 Task: Use the formula "EXPON.DIST" in spreadsheet "Project protfolio".
Action: Mouse moved to (726, 101)
Screenshot: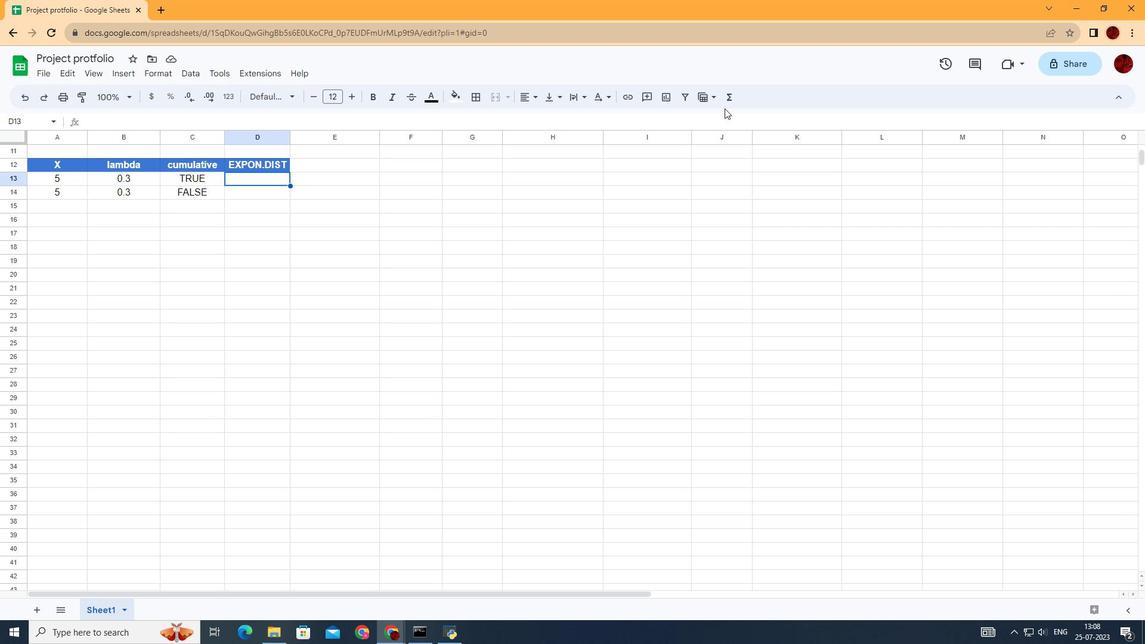 
Action: Mouse pressed left at (726, 101)
Screenshot: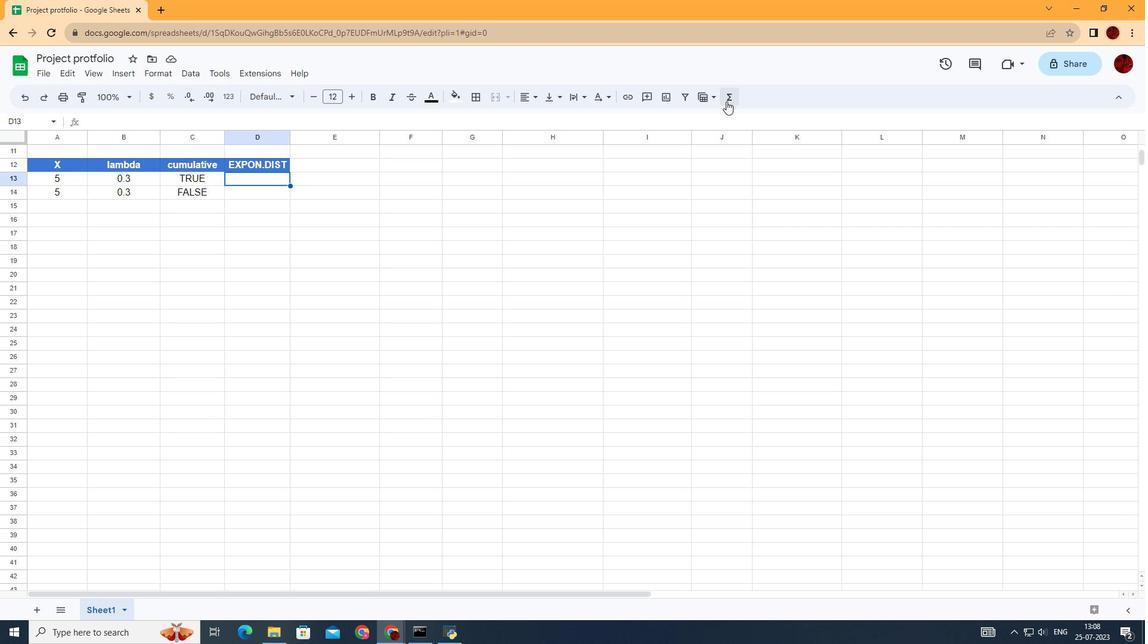 
Action: Mouse moved to (928, 195)
Screenshot: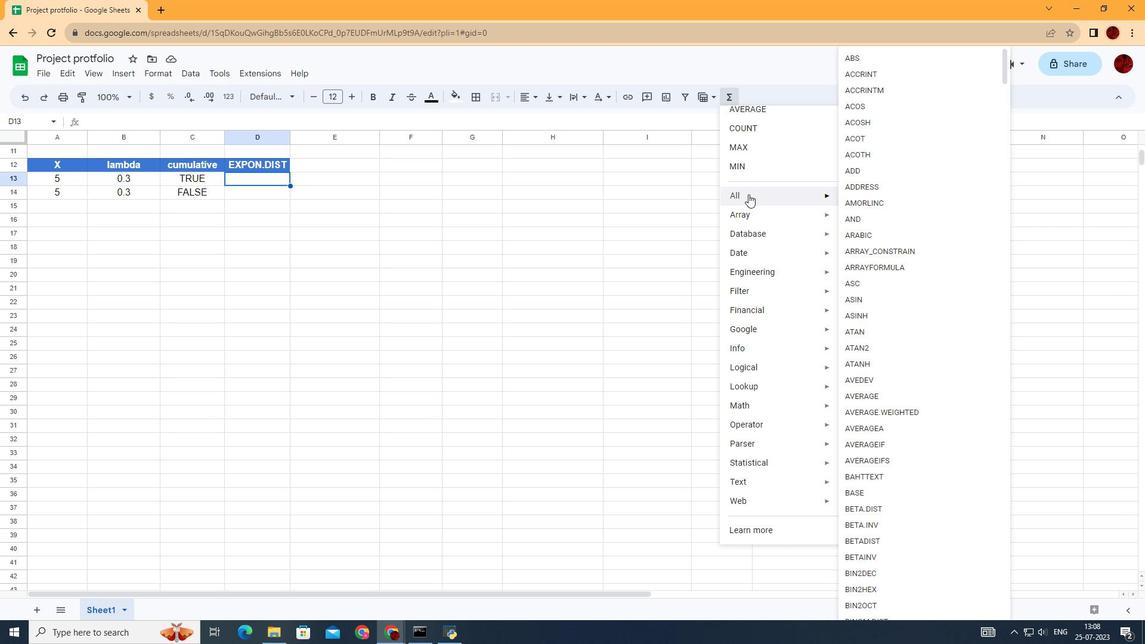 
Action: Mouse scrolled (928, 194) with delta (0, 0)
Screenshot: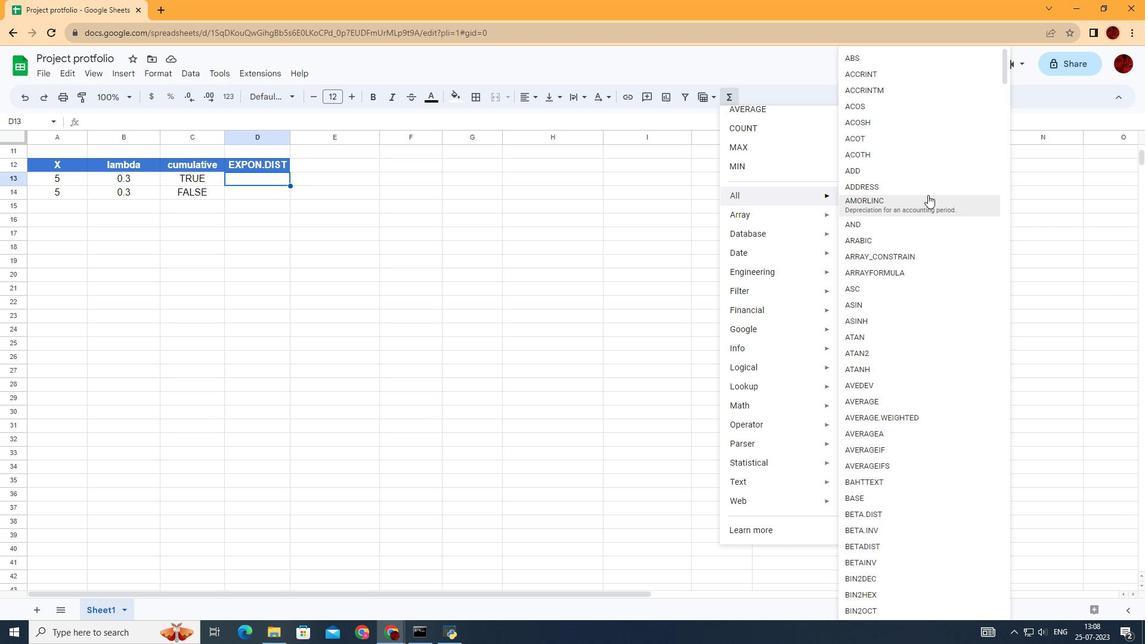 
Action: Mouse scrolled (928, 194) with delta (0, 0)
Screenshot: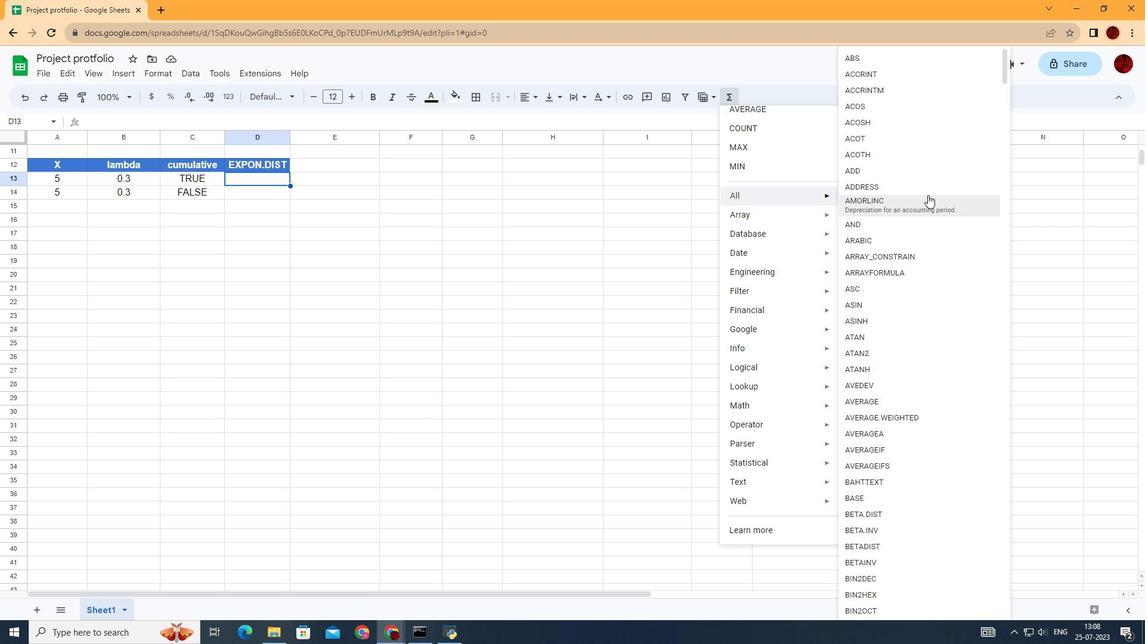 
Action: Mouse scrolled (928, 194) with delta (0, 0)
Screenshot: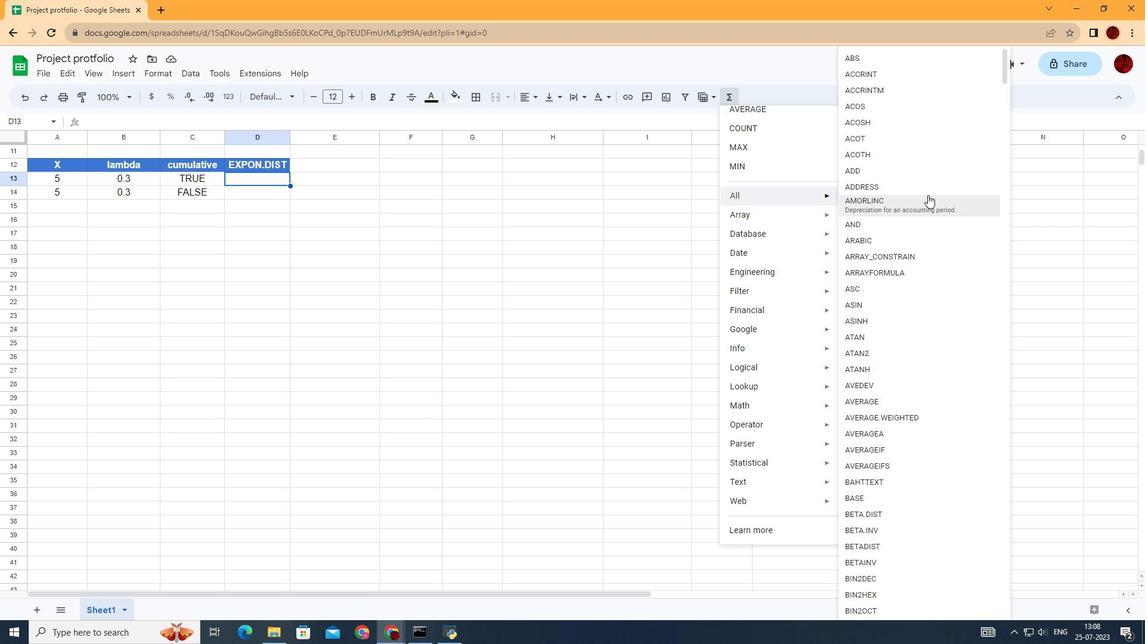 
Action: Mouse scrolled (928, 194) with delta (0, 0)
Screenshot: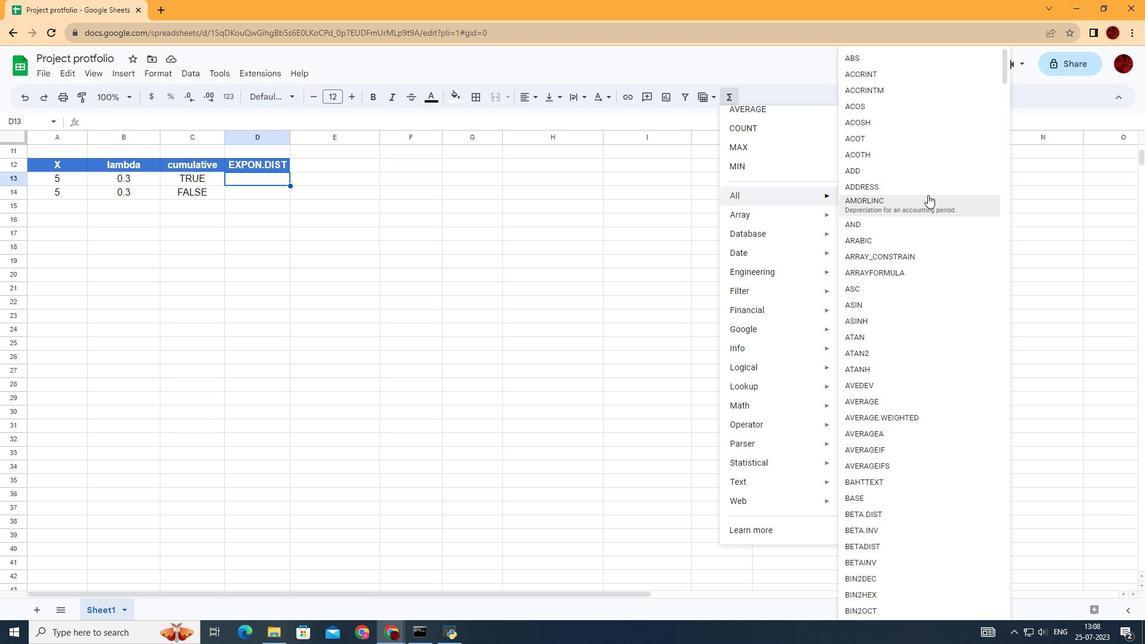 
Action: Mouse scrolled (928, 194) with delta (0, 0)
Screenshot: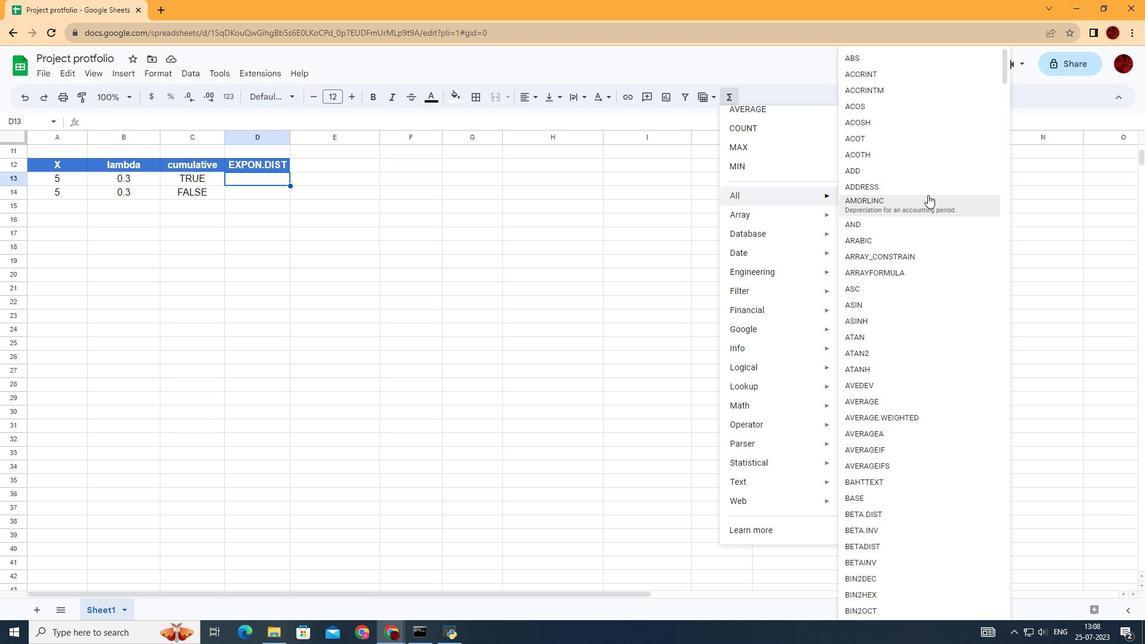 
Action: Mouse scrolled (928, 194) with delta (0, 0)
Screenshot: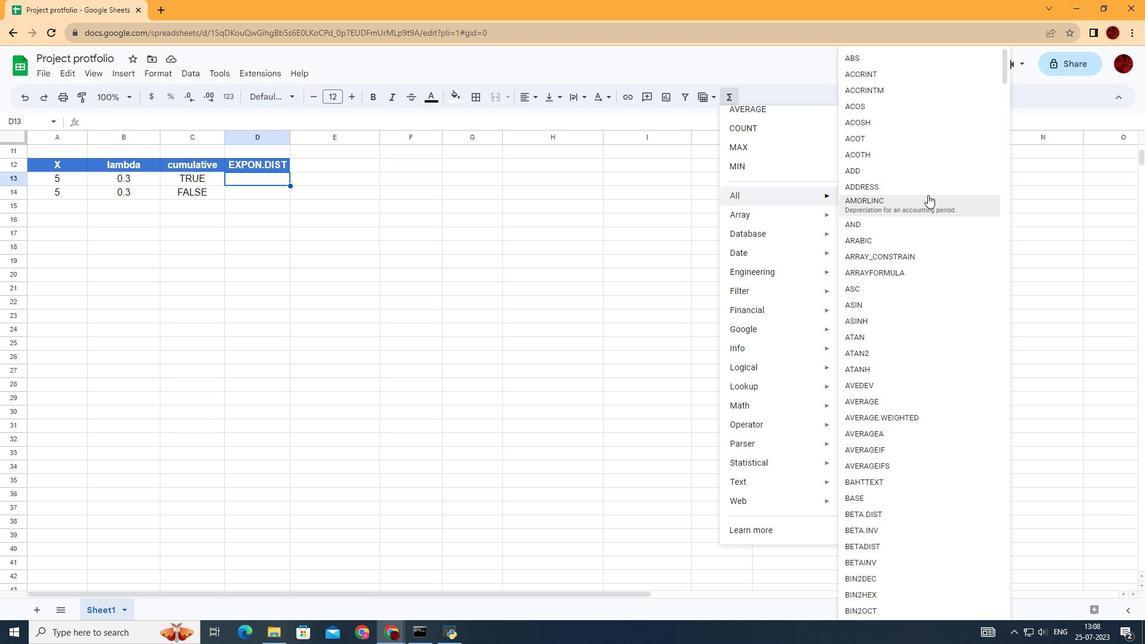 
Action: Mouse scrolled (928, 194) with delta (0, 0)
Screenshot: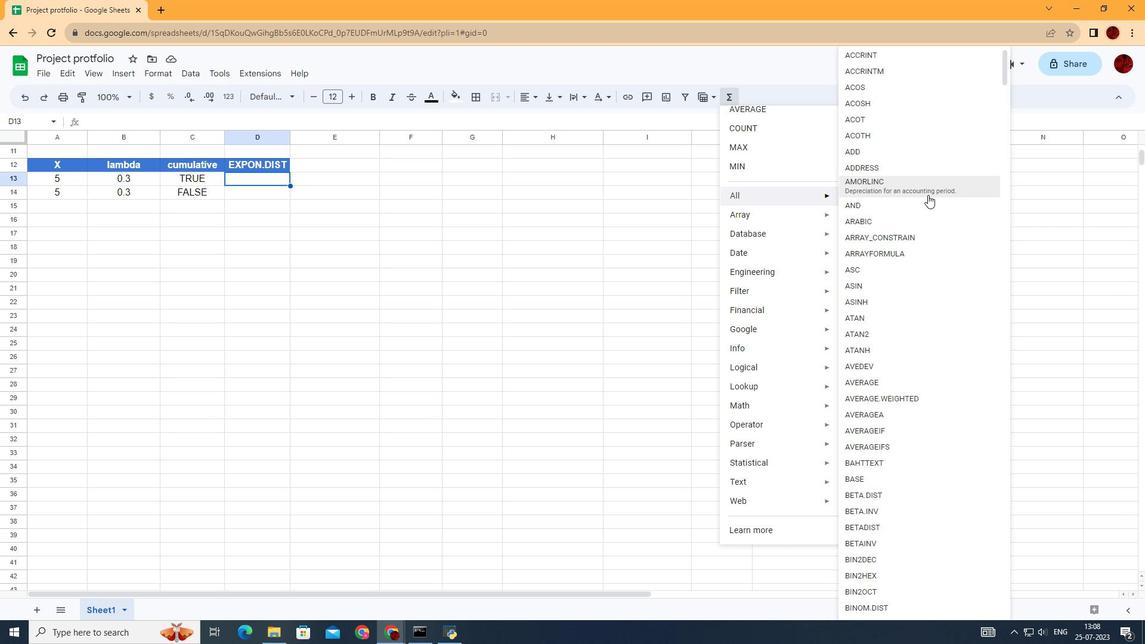 
Action: Mouse scrolled (928, 194) with delta (0, 0)
Screenshot: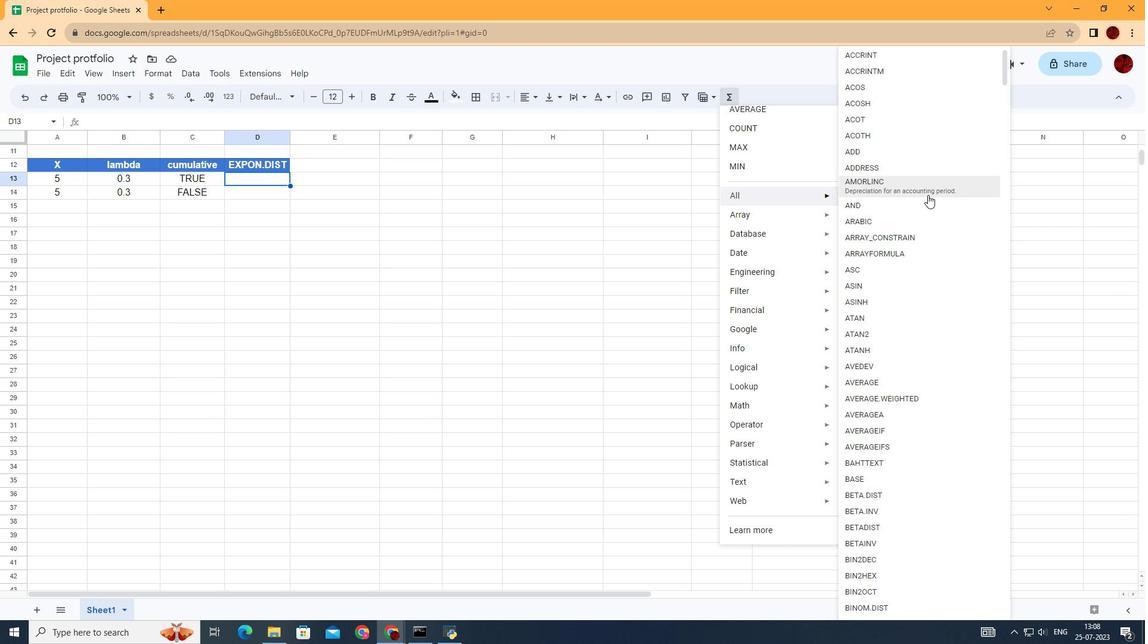 
Action: Mouse scrolled (928, 194) with delta (0, 0)
Screenshot: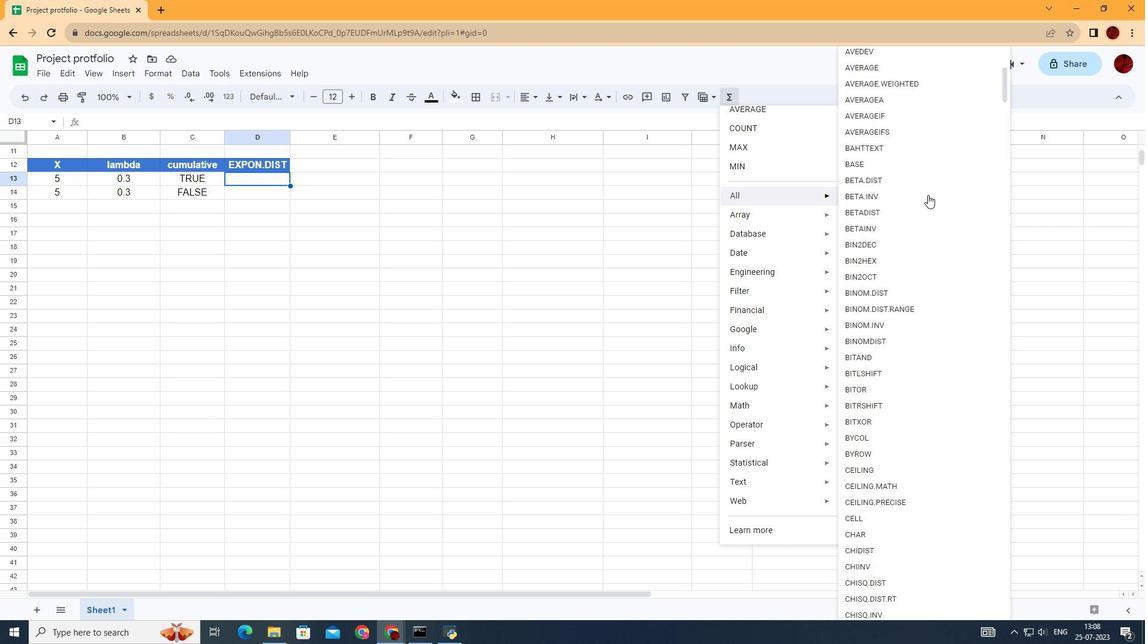 
Action: Mouse scrolled (928, 194) with delta (0, 0)
Screenshot: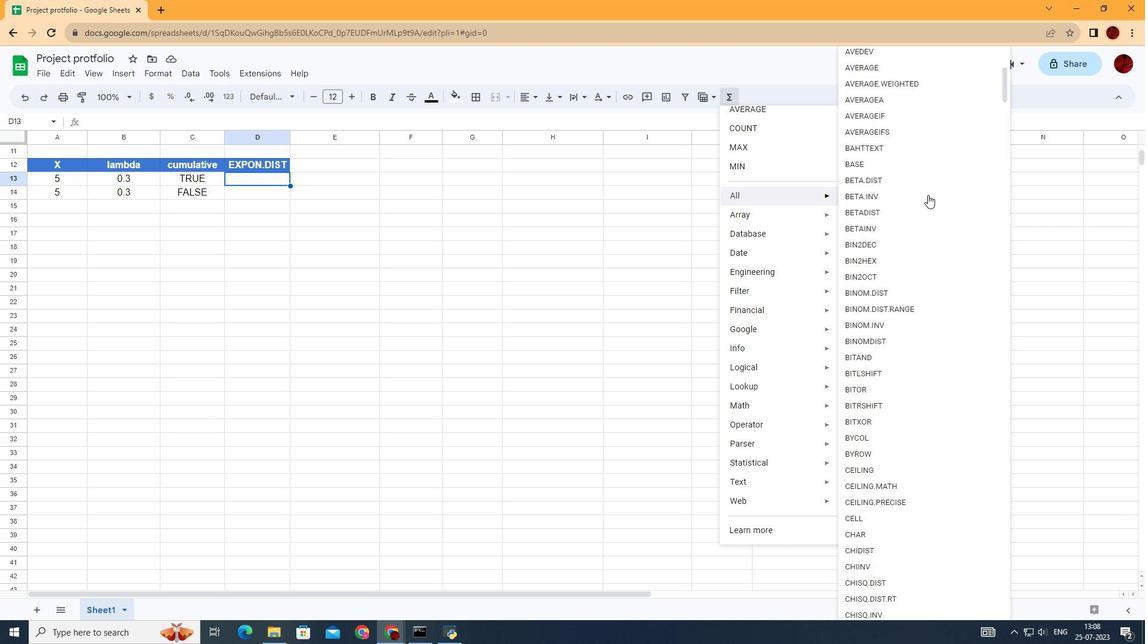 
Action: Mouse scrolled (928, 194) with delta (0, 0)
Screenshot: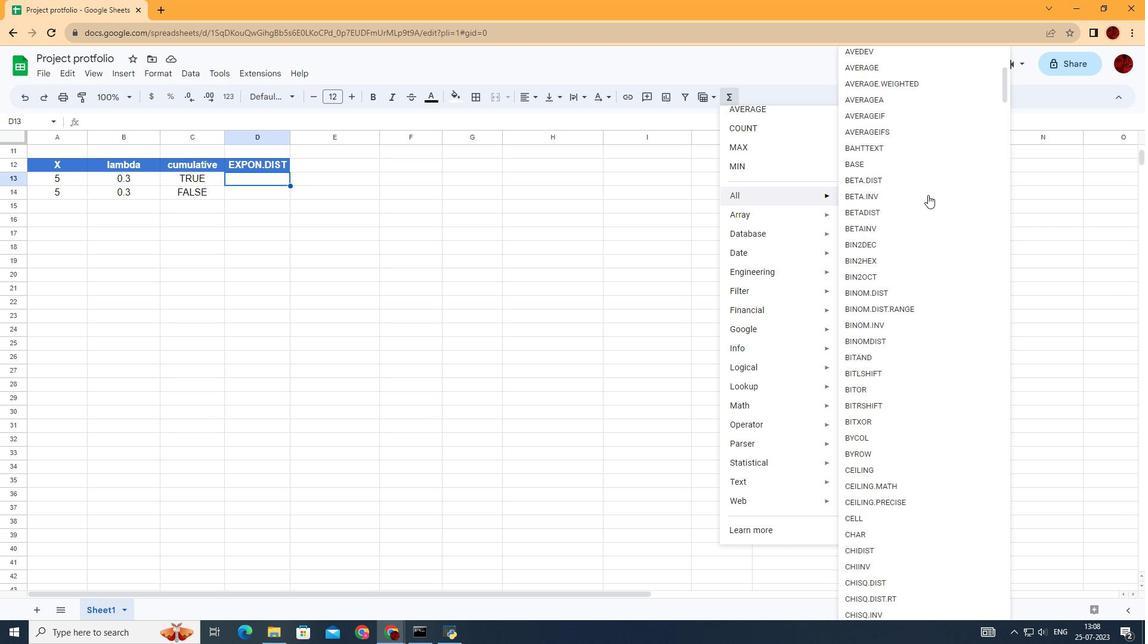 
Action: Mouse scrolled (928, 194) with delta (0, 0)
Screenshot: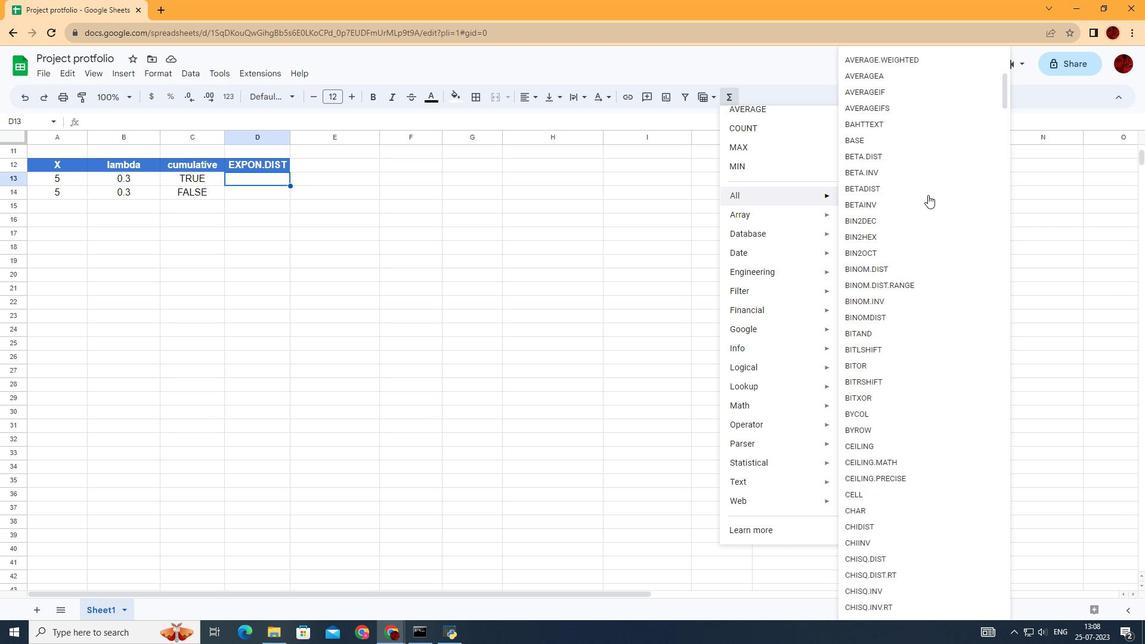 
Action: Mouse scrolled (928, 194) with delta (0, 0)
Screenshot: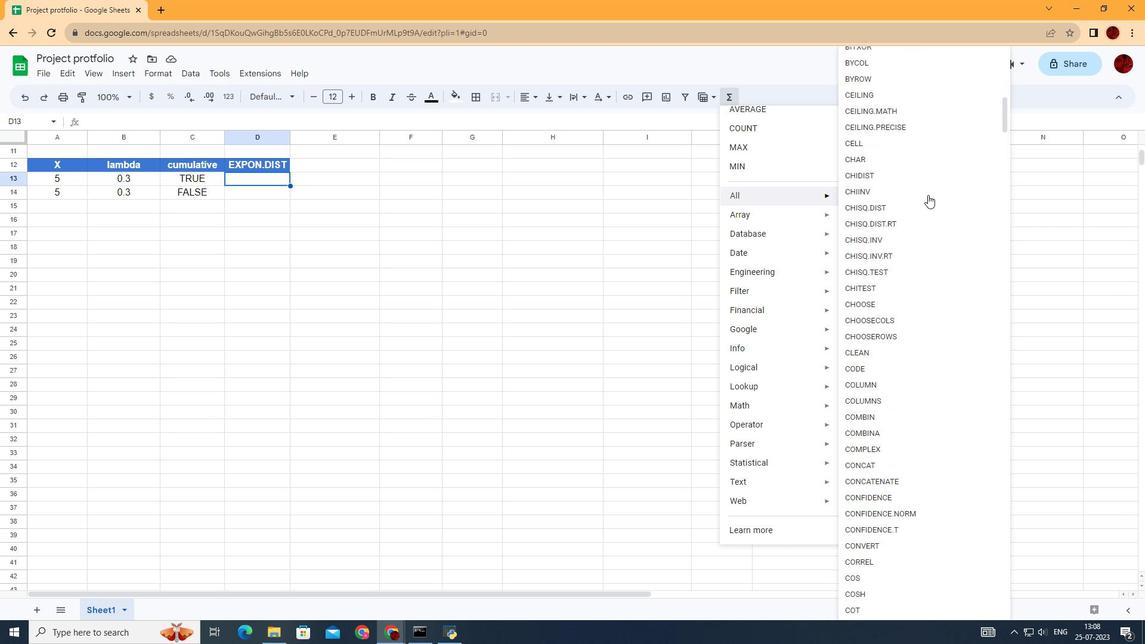 
Action: Mouse scrolled (928, 194) with delta (0, 0)
Screenshot: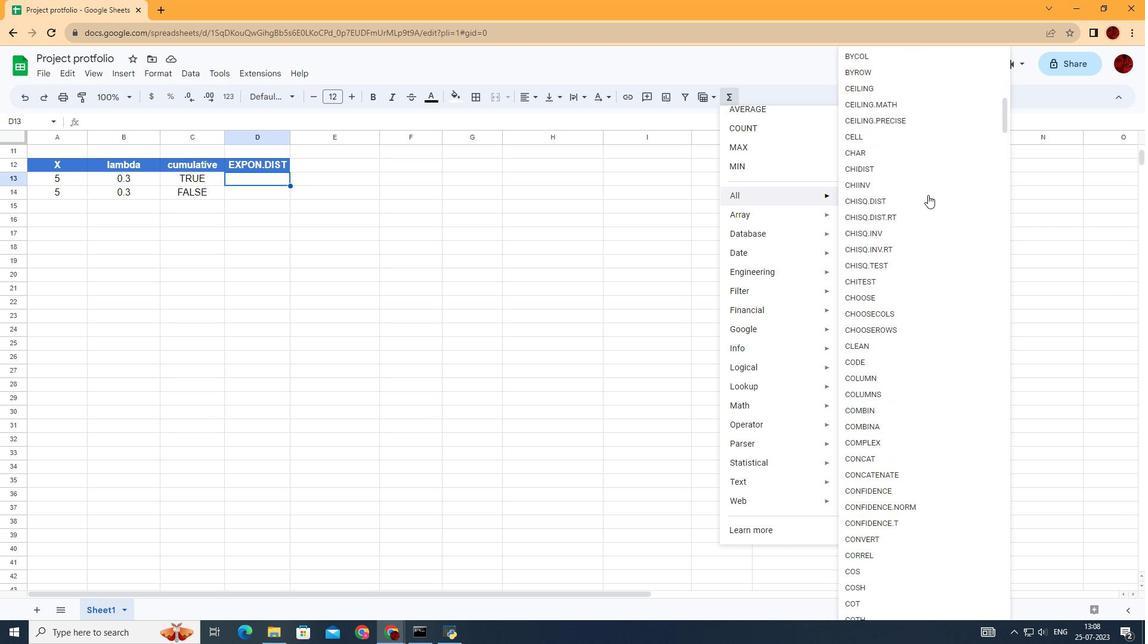 
Action: Mouse scrolled (928, 194) with delta (0, 0)
Screenshot: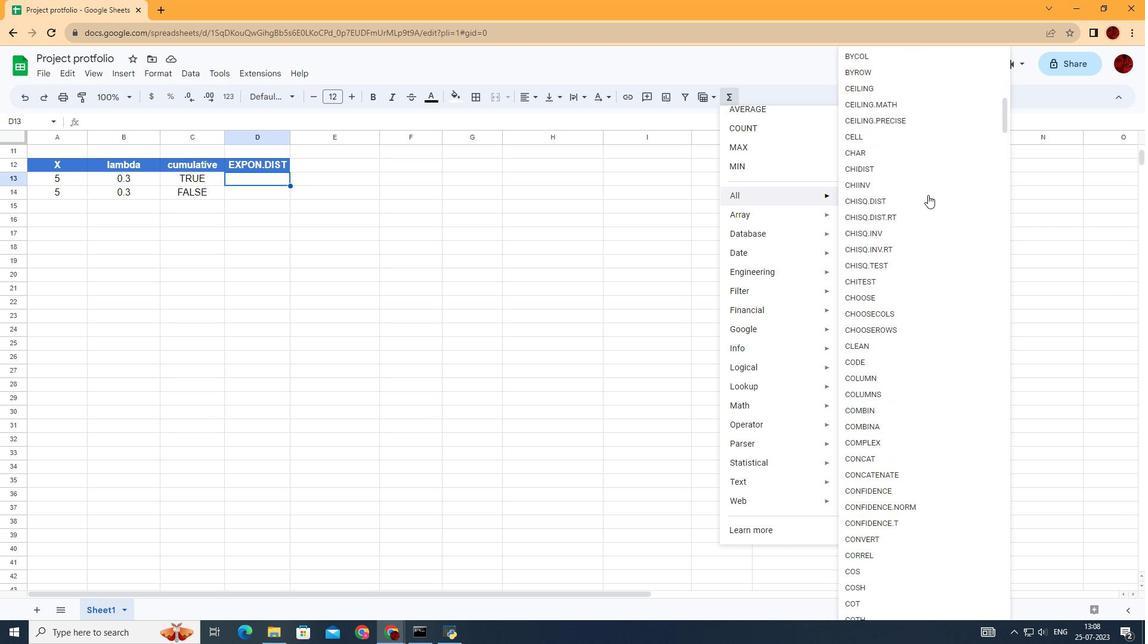 
Action: Mouse scrolled (928, 194) with delta (0, 0)
Screenshot: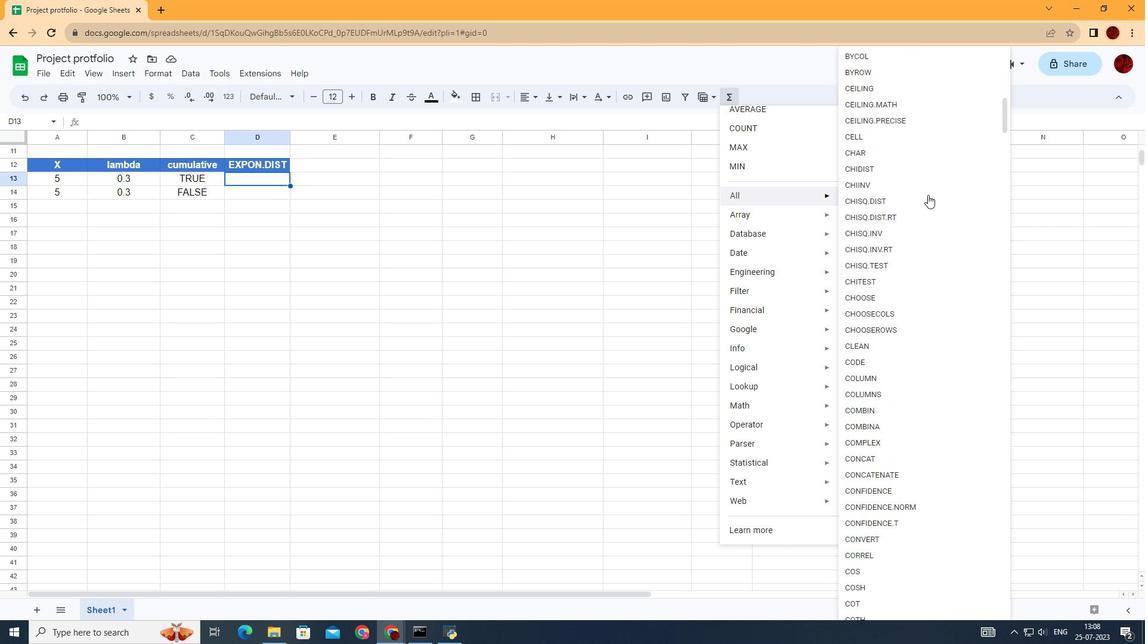 
Action: Mouse scrolled (928, 194) with delta (0, 0)
Screenshot: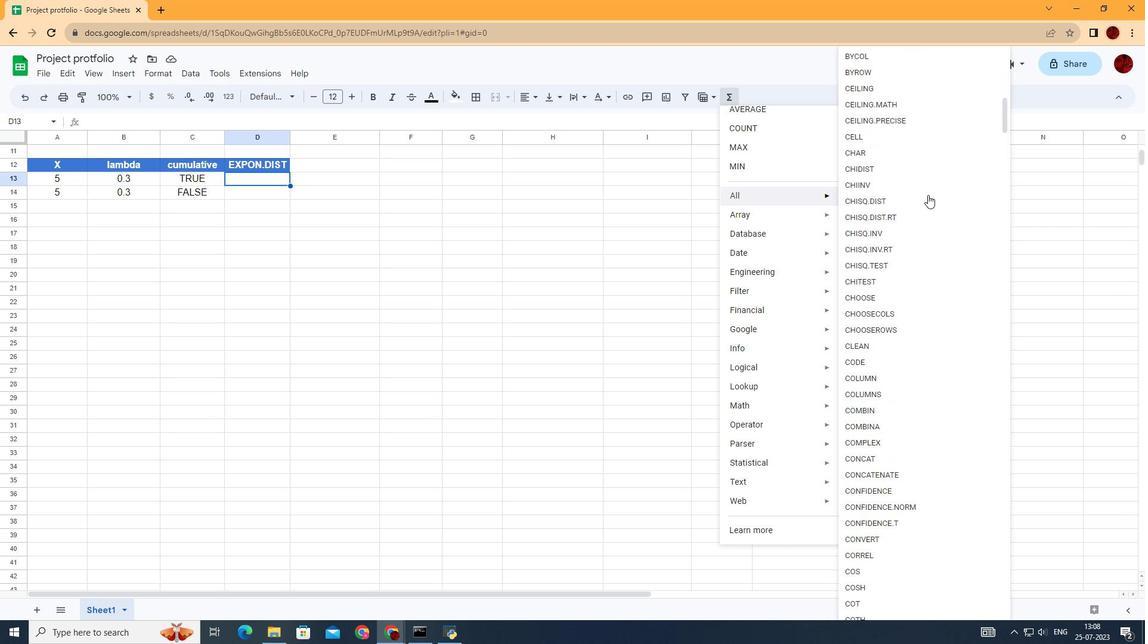 
Action: Mouse scrolled (928, 194) with delta (0, 0)
Screenshot: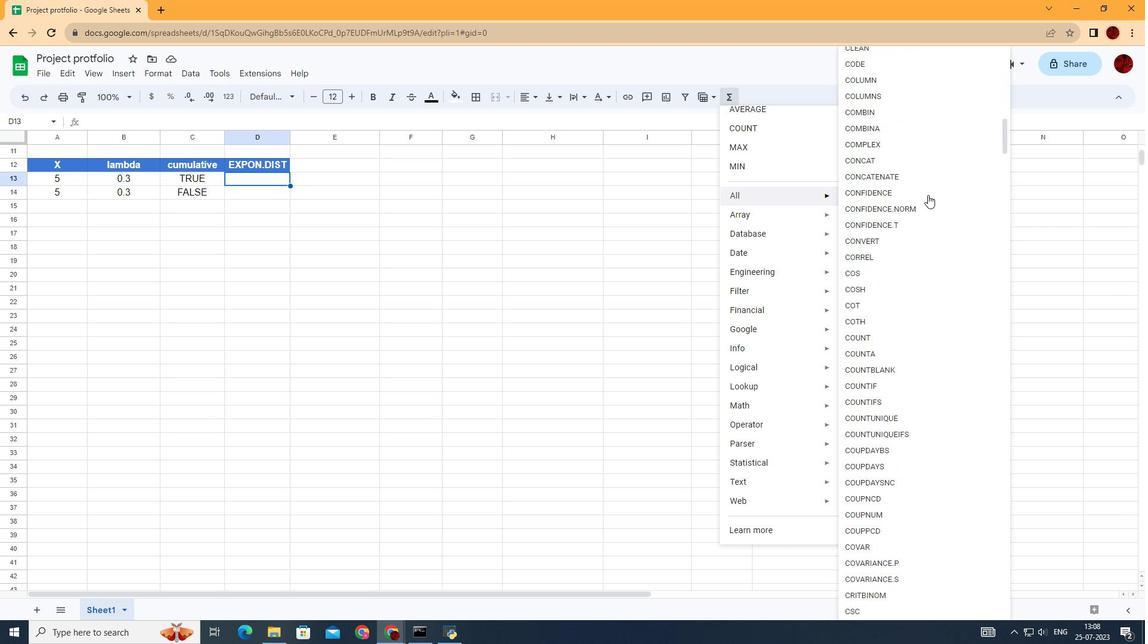 
Action: Mouse scrolled (928, 194) with delta (0, 0)
Screenshot: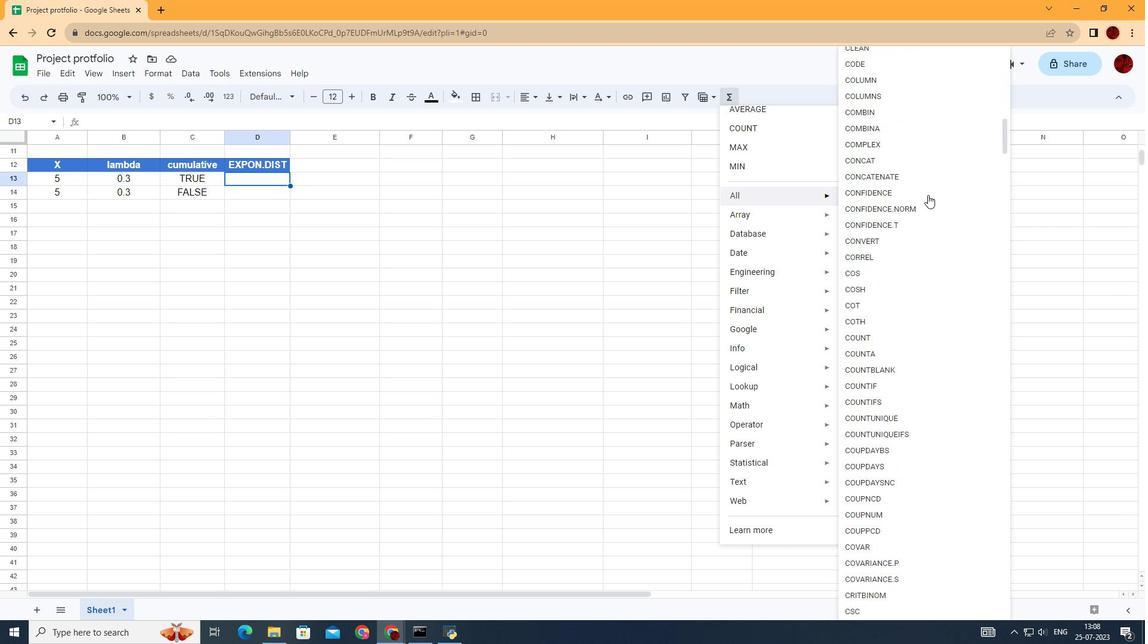 
Action: Mouse scrolled (928, 194) with delta (0, 0)
Screenshot: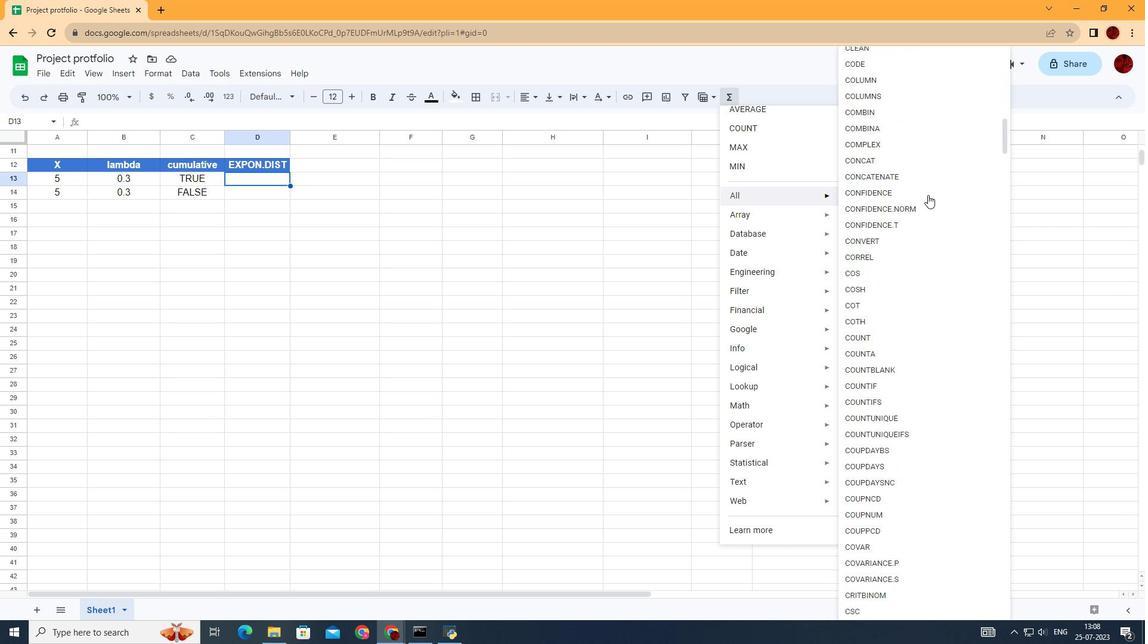 
Action: Mouse scrolled (928, 194) with delta (0, 0)
Screenshot: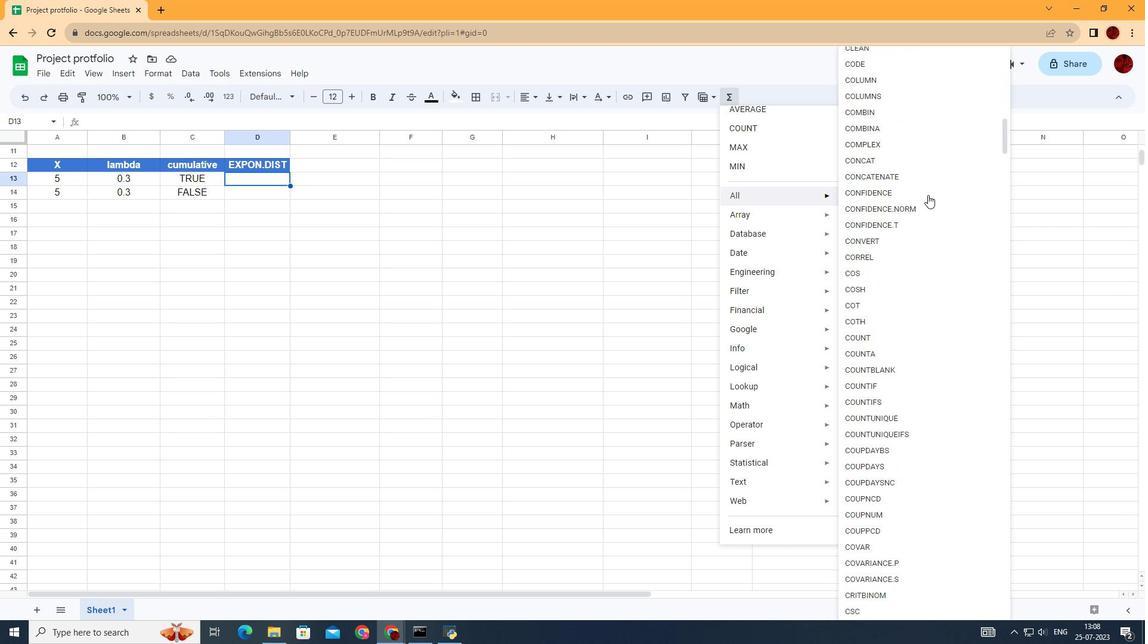 
Action: Mouse scrolled (928, 194) with delta (0, 0)
Screenshot: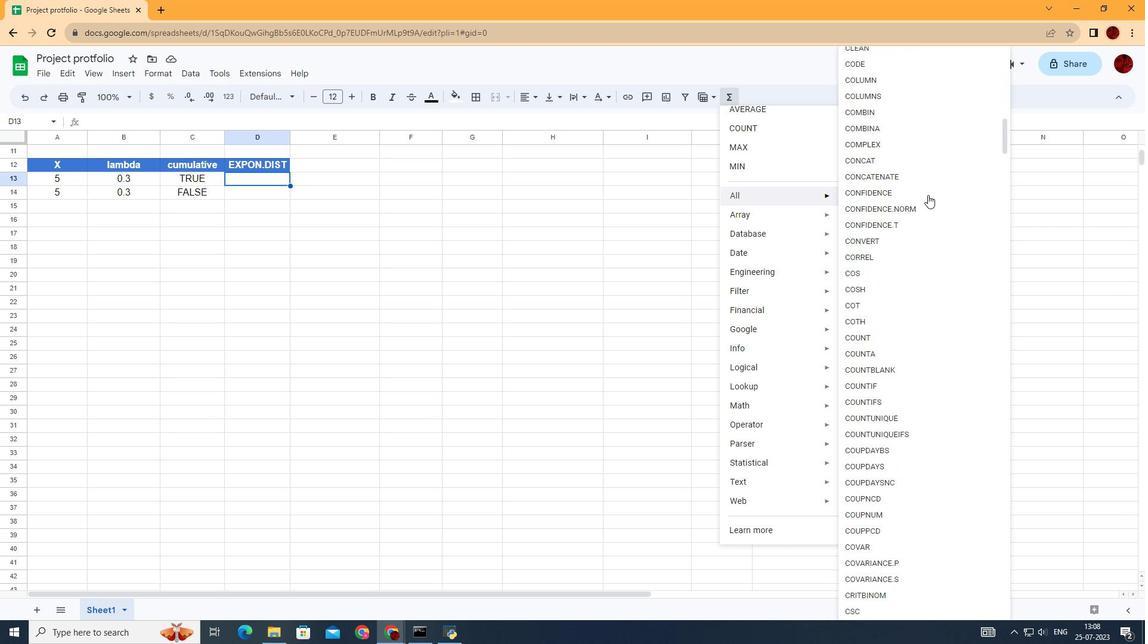 
Action: Mouse scrolled (928, 194) with delta (0, 0)
Screenshot: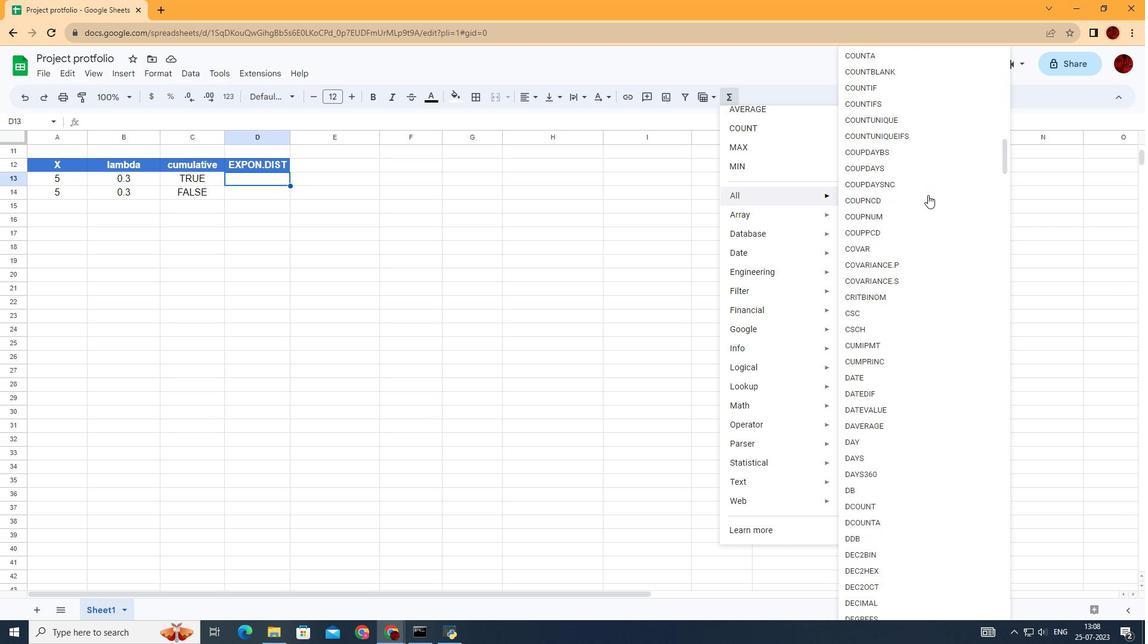 
Action: Mouse scrolled (928, 194) with delta (0, 0)
Screenshot: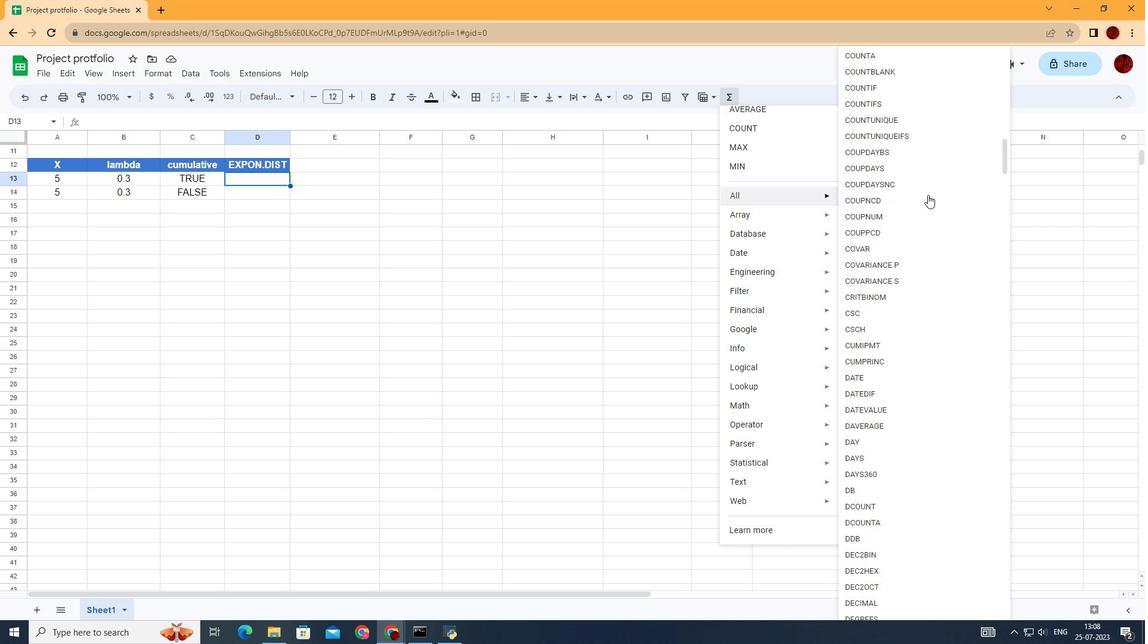 
Action: Mouse scrolled (928, 194) with delta (0, 0)
Screenshot: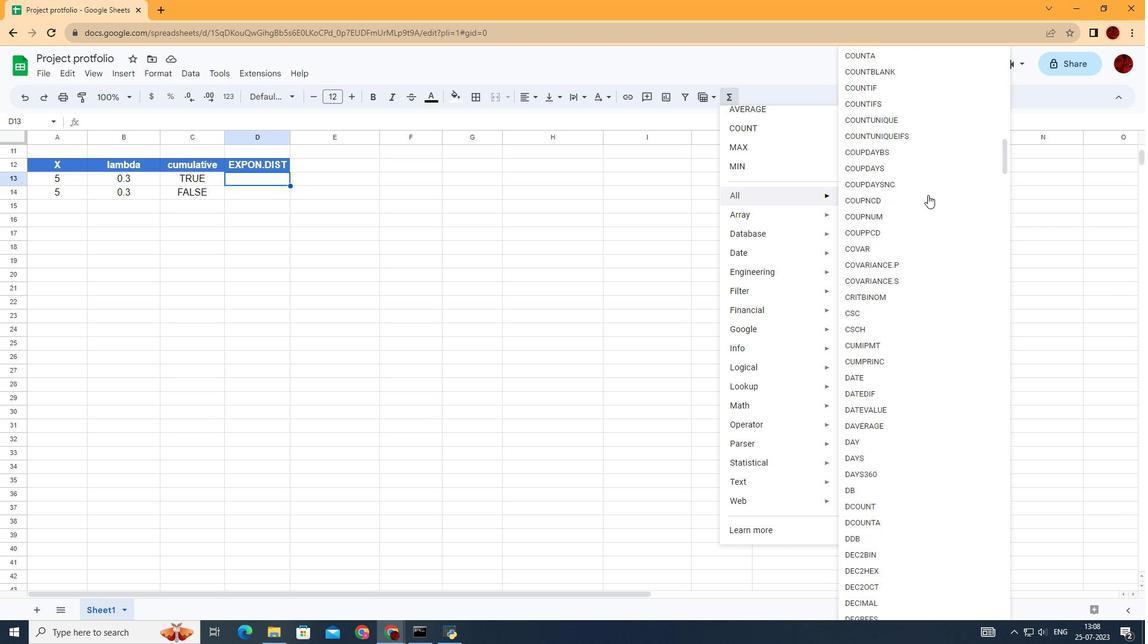 
Action: Mouse scrolled (928, 194) with delta (0, 0)
Screenshot: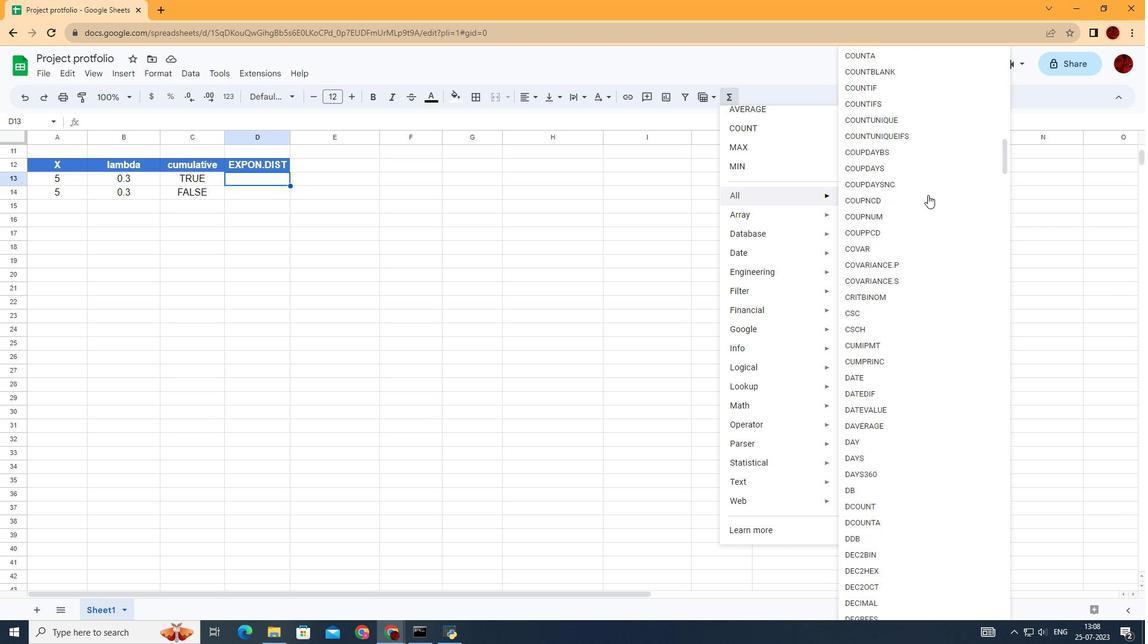 
Action: Mouse scrolled (928, 194) with delta (0, 0)
Screenshot: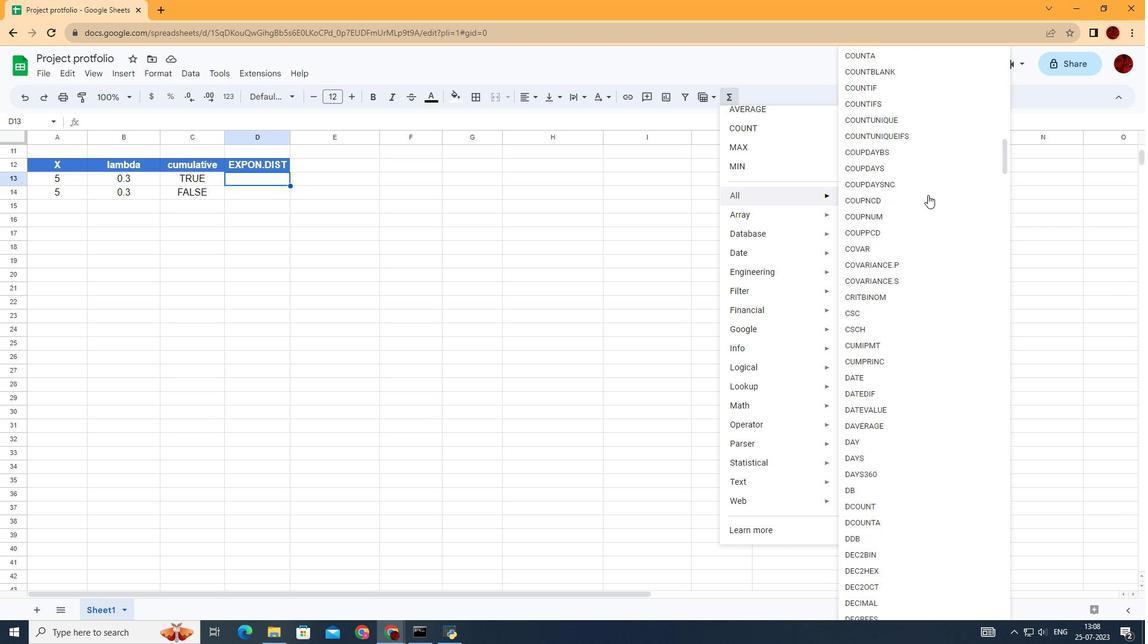
Action: Mouse scrolled (928, 194) with delta (0, 0)
Screenshot: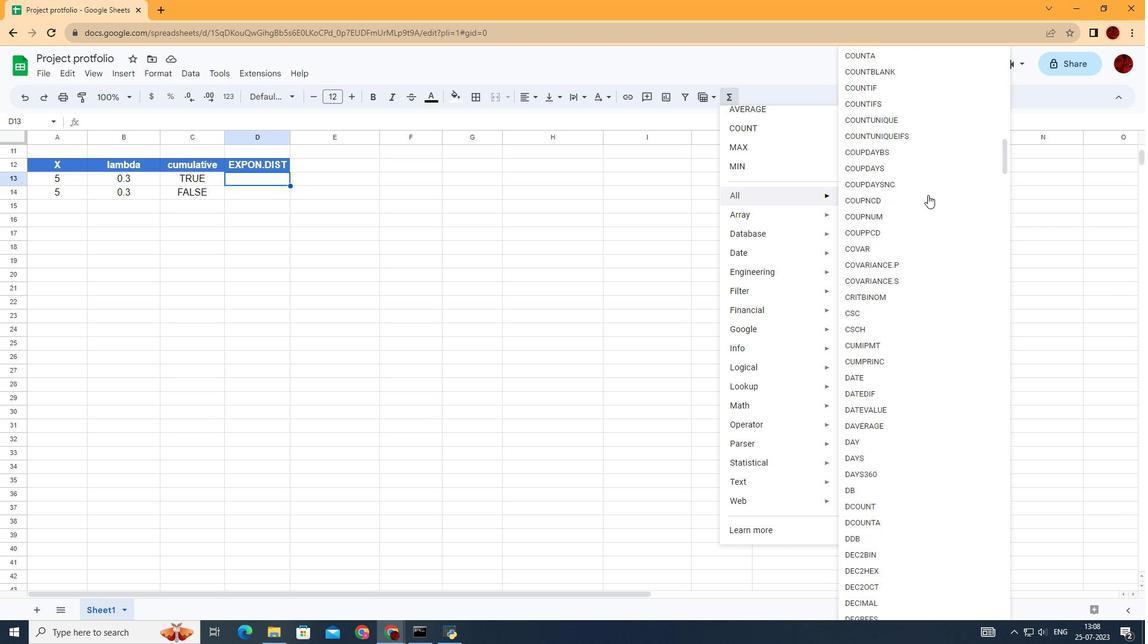 
Action: Mouse scrolled (928, 194) with delta (0, 0)
Screenshot: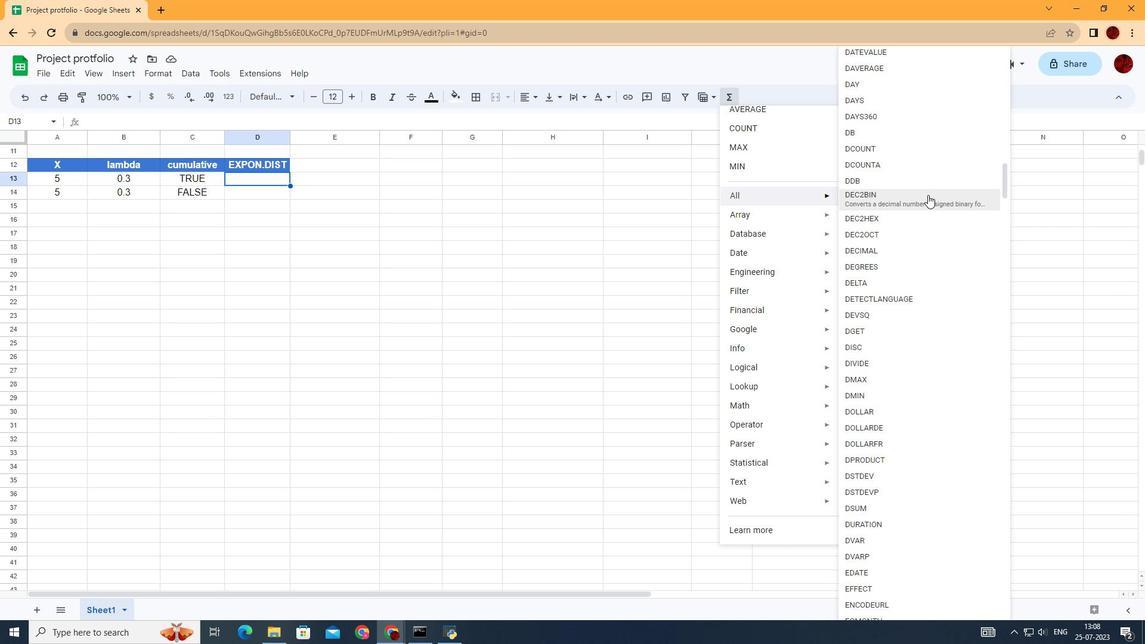
Action: Mouse scrolled (928, 194) with delta (0, 0)
Screenshot: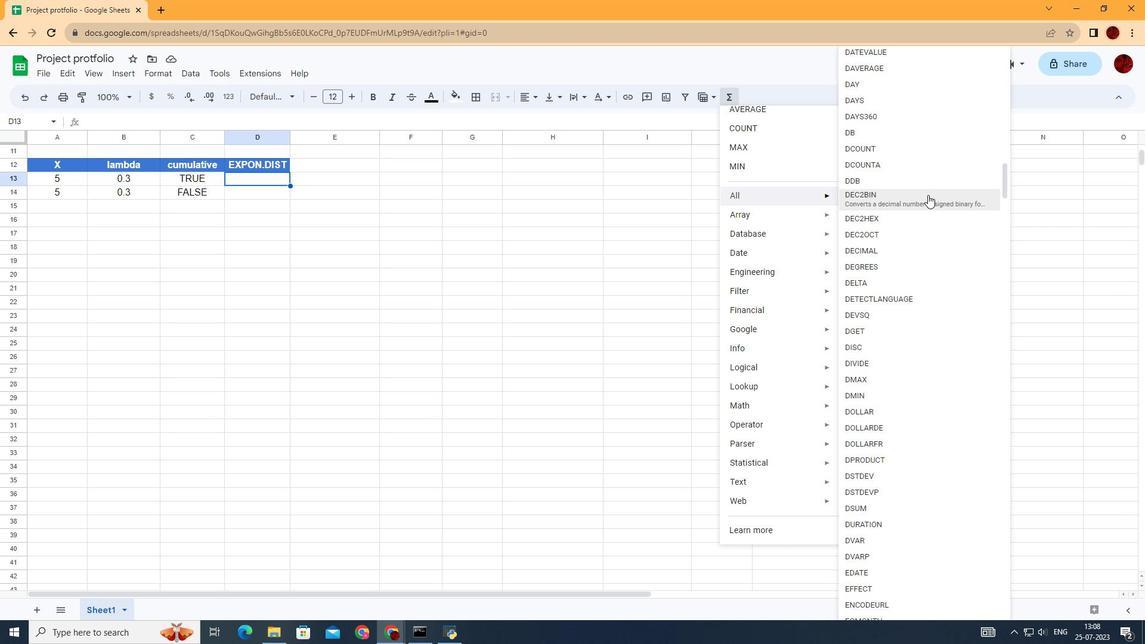 
Action: Mouse scrolled (928, 194) with delta (0, 0)
Screenshot: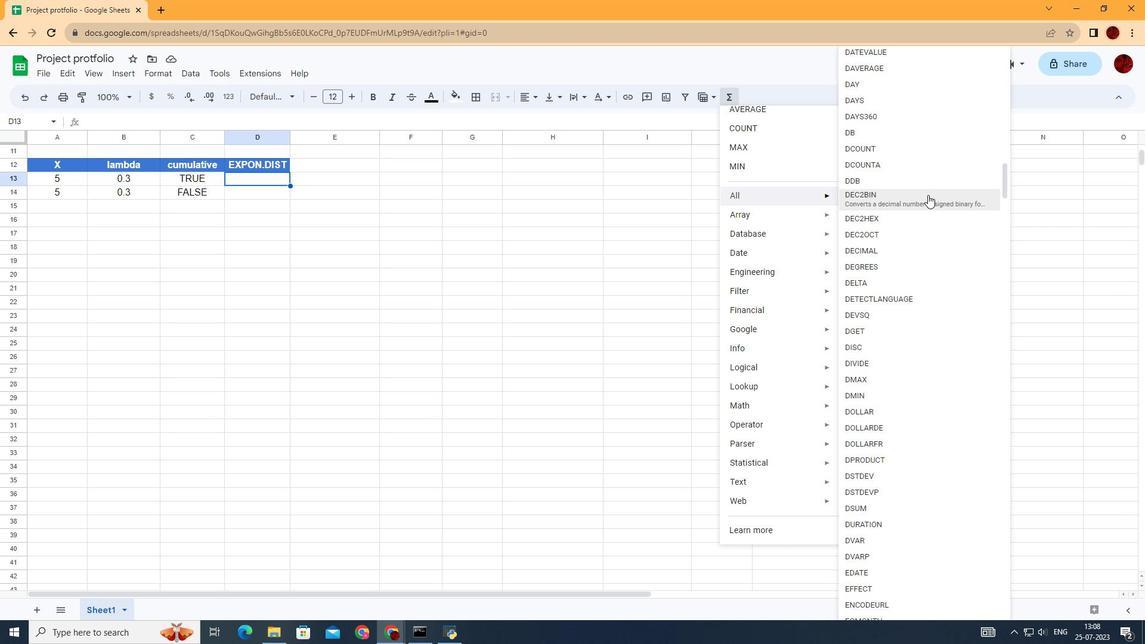 
Action: Mouse scrolled (928, 194) with delta (0, 0)
Screenshot: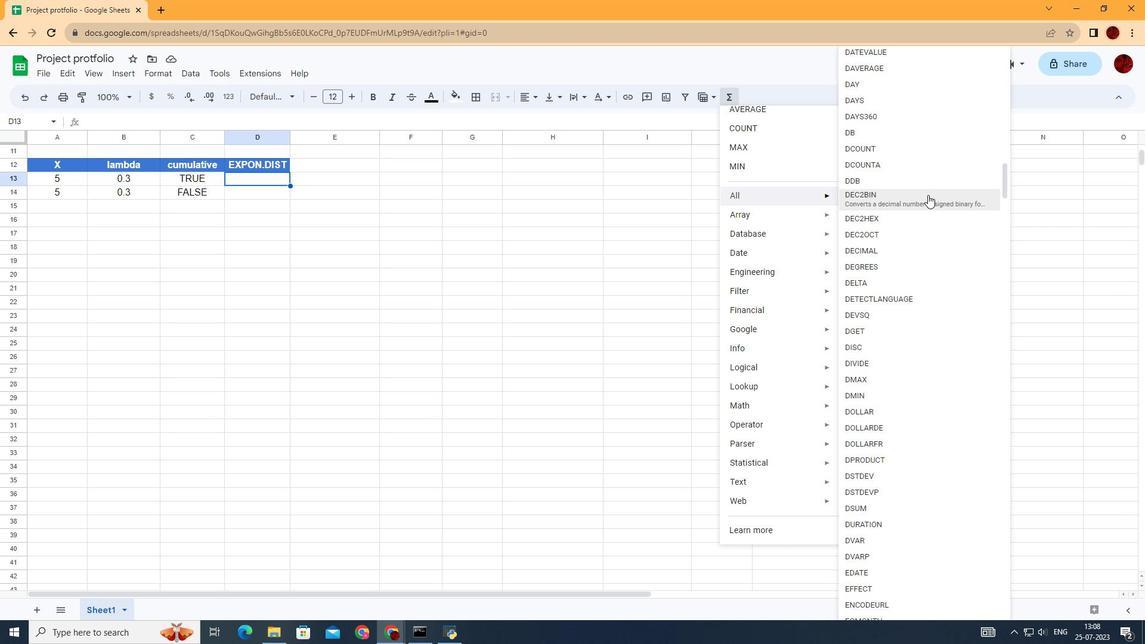 
Action: Mouse scrolled (928, 194) with delta (0, 0)
Screenshot: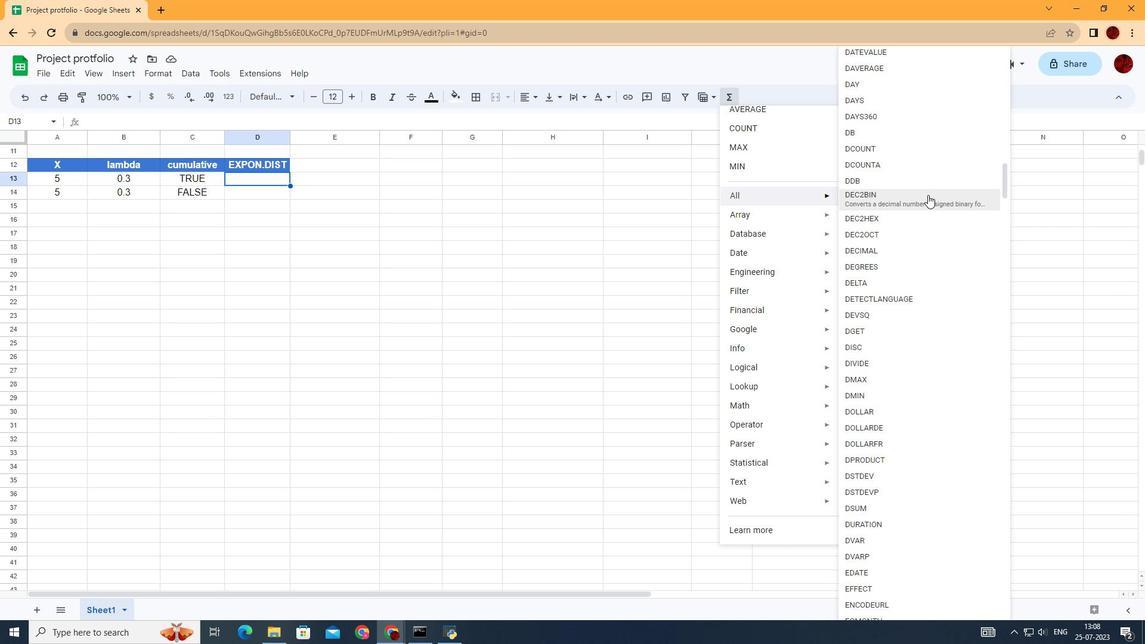 
Action: Mouse scrolled (928, 194) with delta (0, 0)
Screenshot: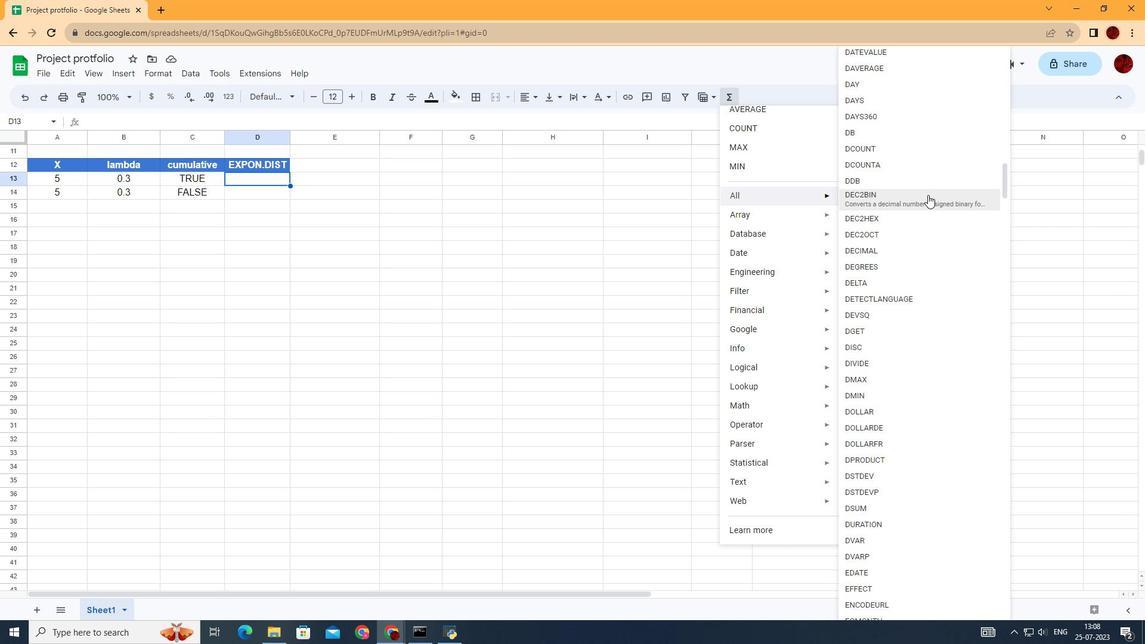 
Action: Mouse moved to (883, 442)
Screenshot: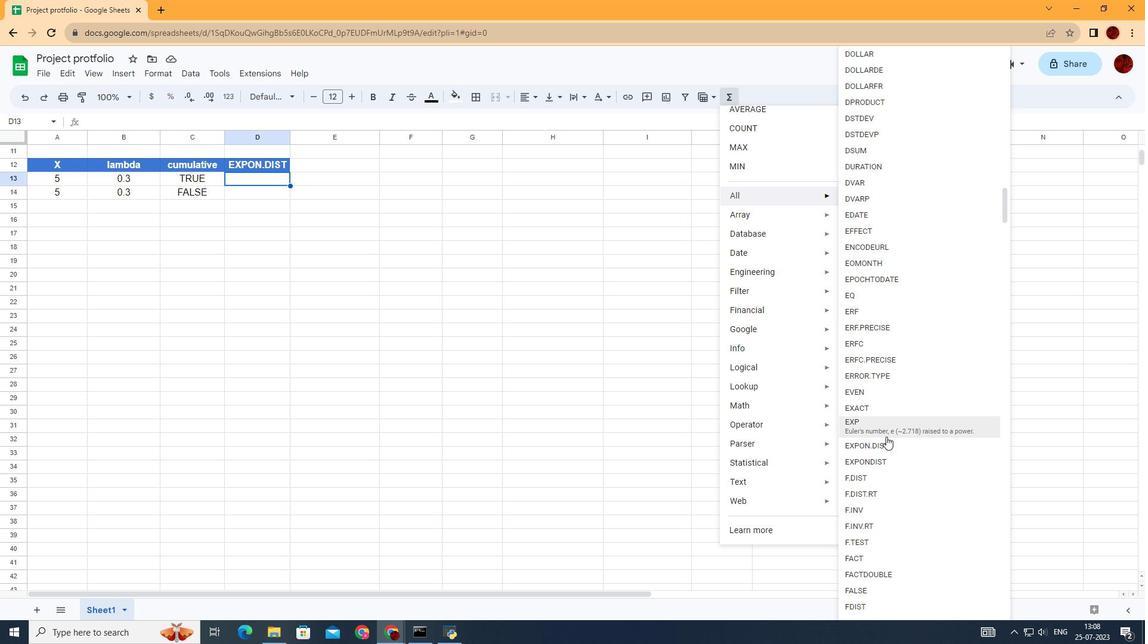 
Action: Mouse pressed left at (883, 442)
Screenshot: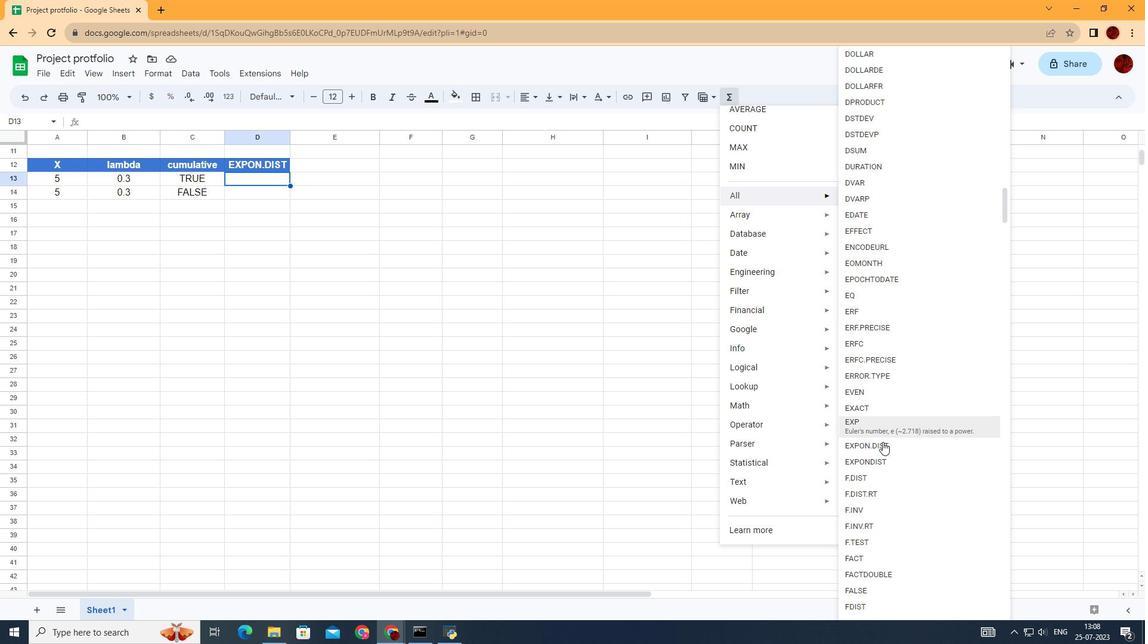 
Action: Mouse moved to (59, 173)
Screenshot: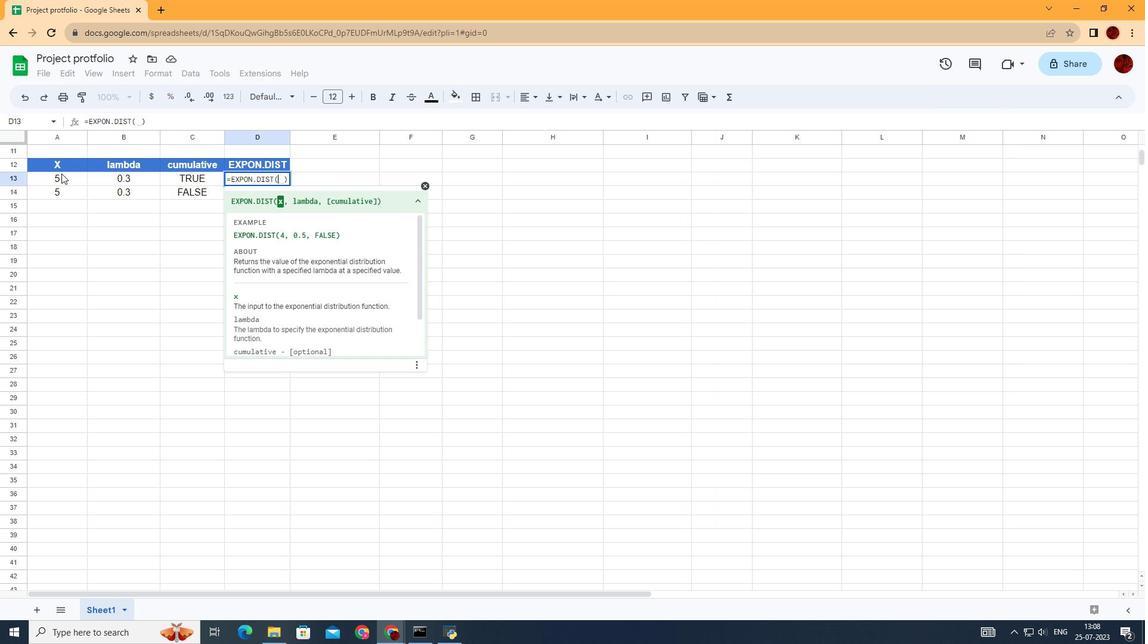 
Action: Mouse pressed left at (59, 173)
Screenshot: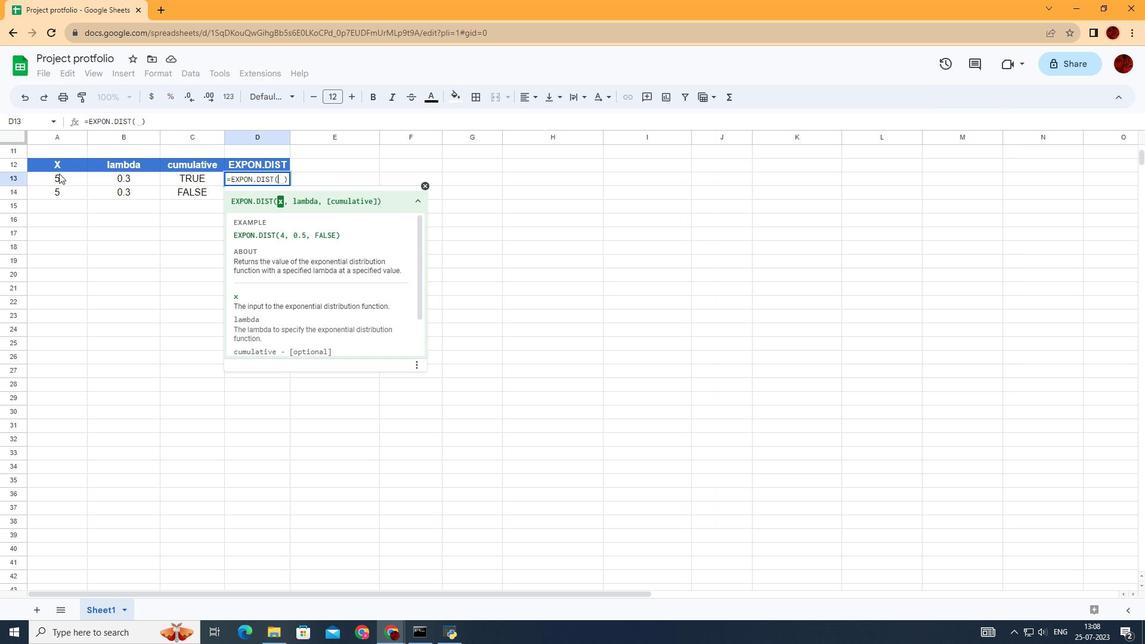 
Action: Key pressed ,
Screenshot: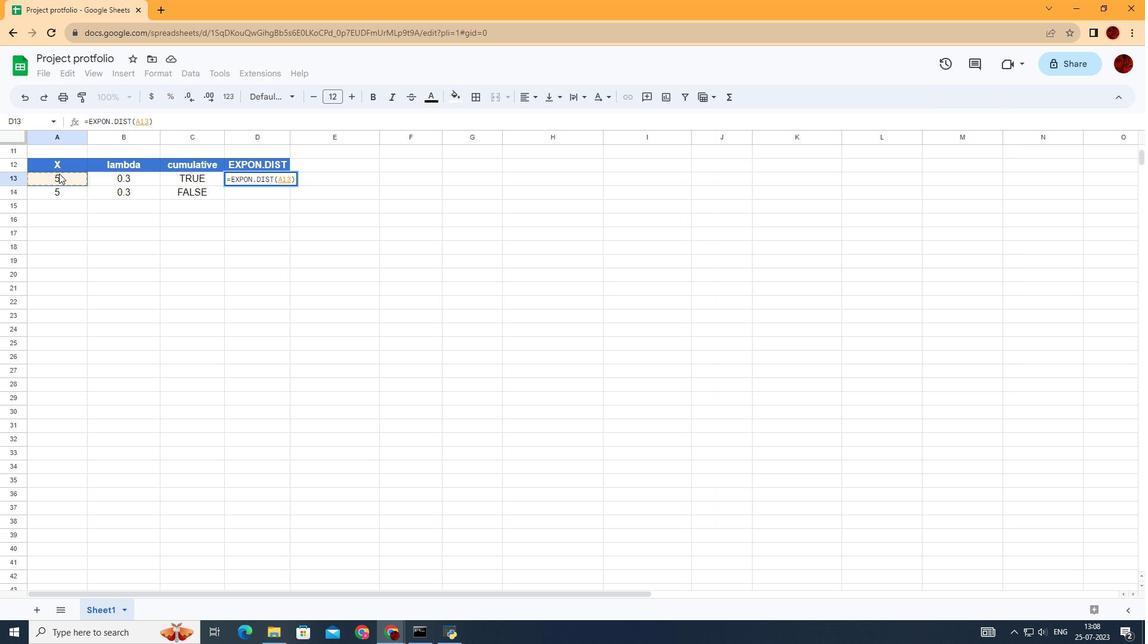 
Action: Mouse moved to (105, 176)
Screenshot: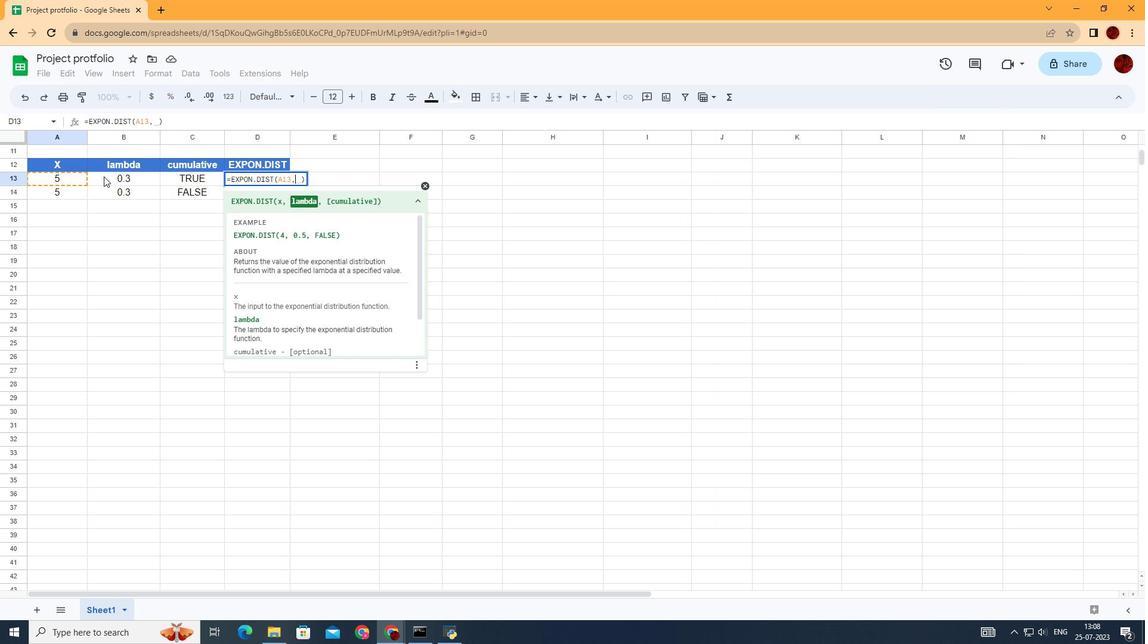 
Action: Mouse pressed left at (105, 176)
Screenshot: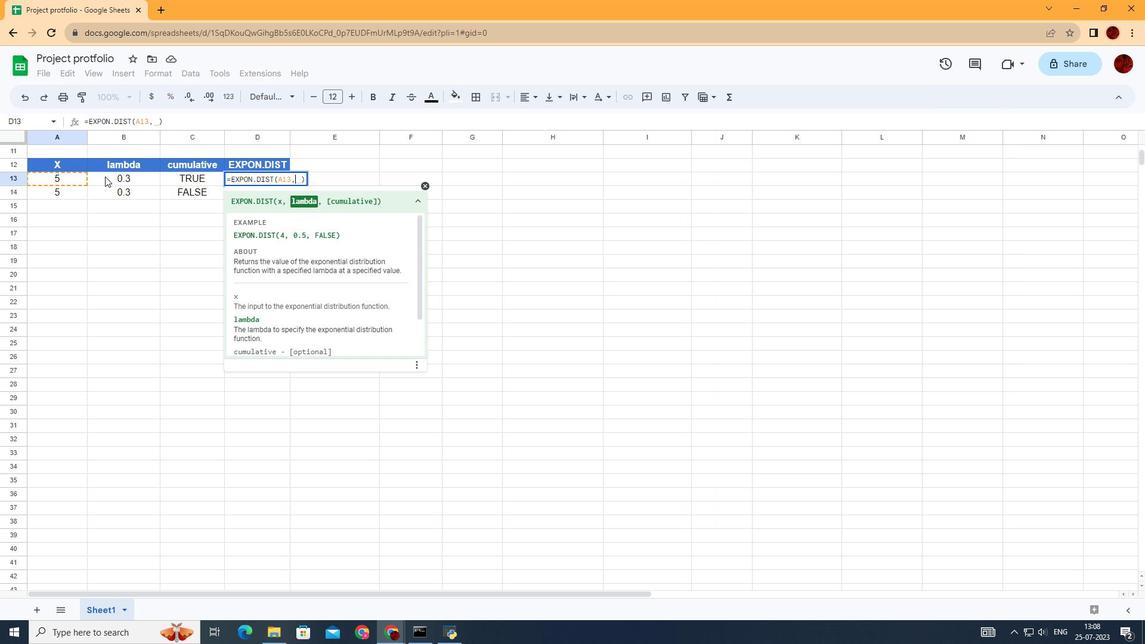 
Action: Mouse moved to (177, 174)
Screenshot: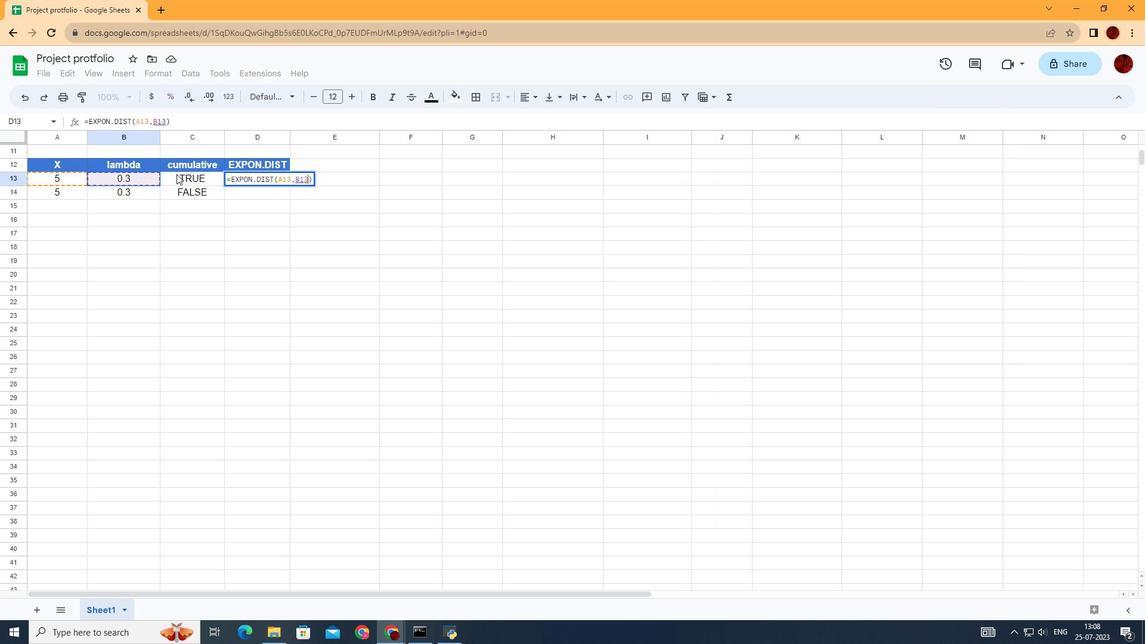 
Action: Key pressed ,
Screenshot: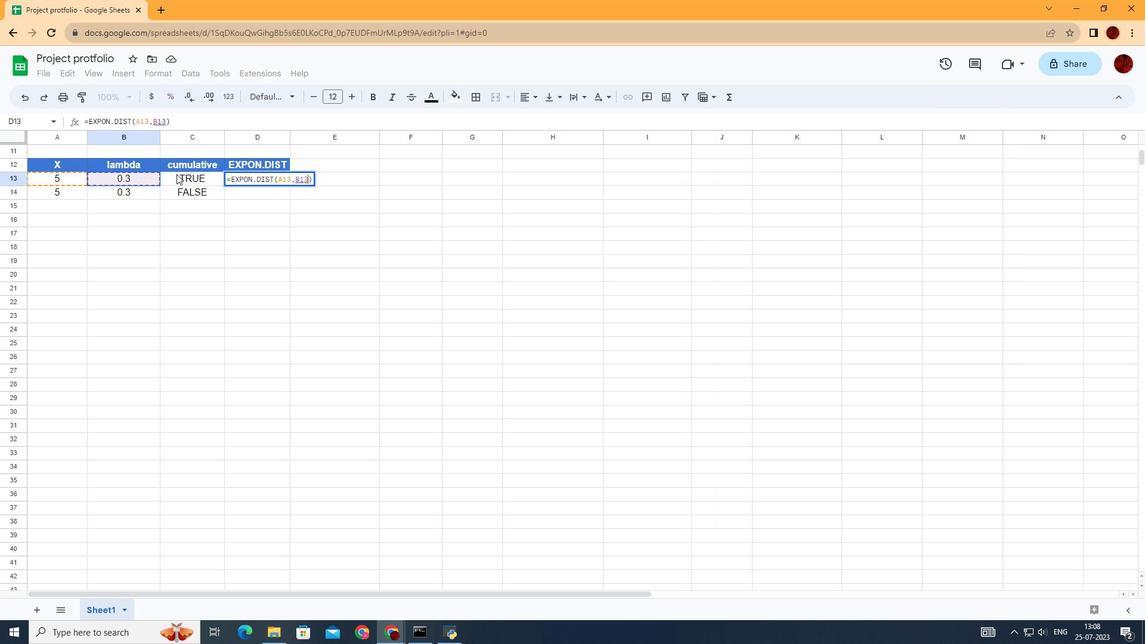
Action: Mouse moved to (180, 175)
Screenshot: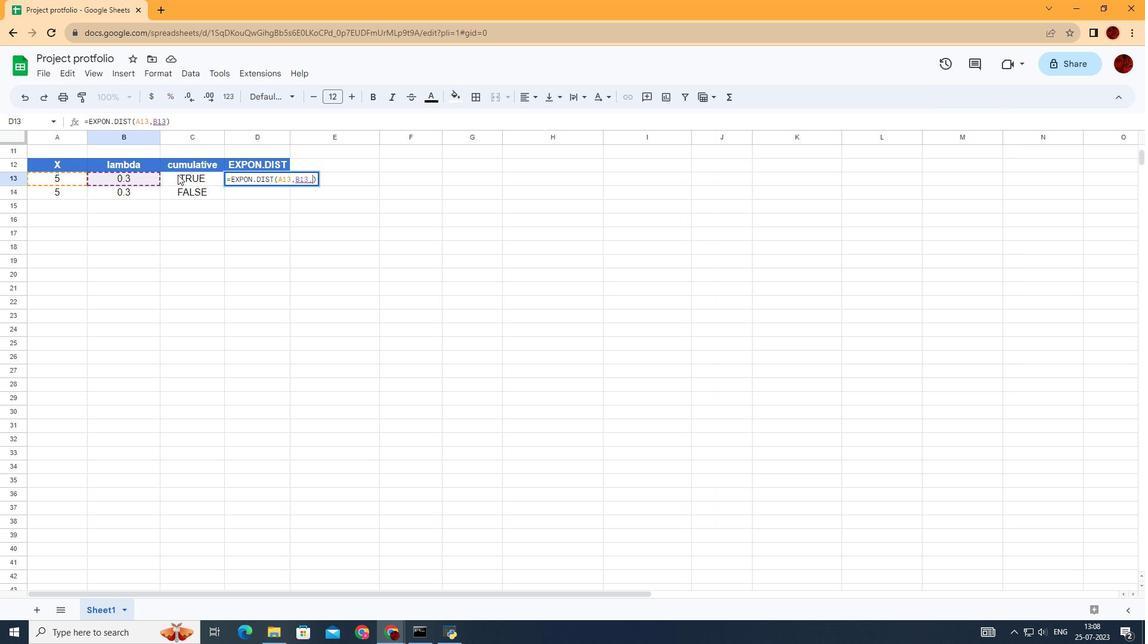 
Action: Mouse pressed left at (180, 175)
Screenshot: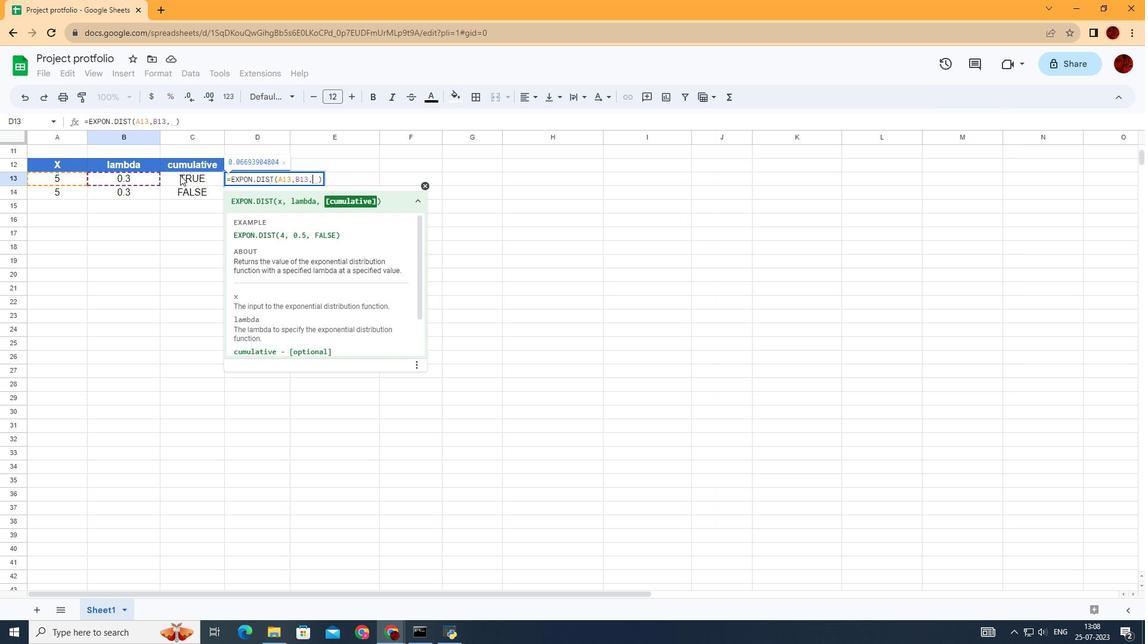 
Action: Key pressed <Key.enter>
Screenshot: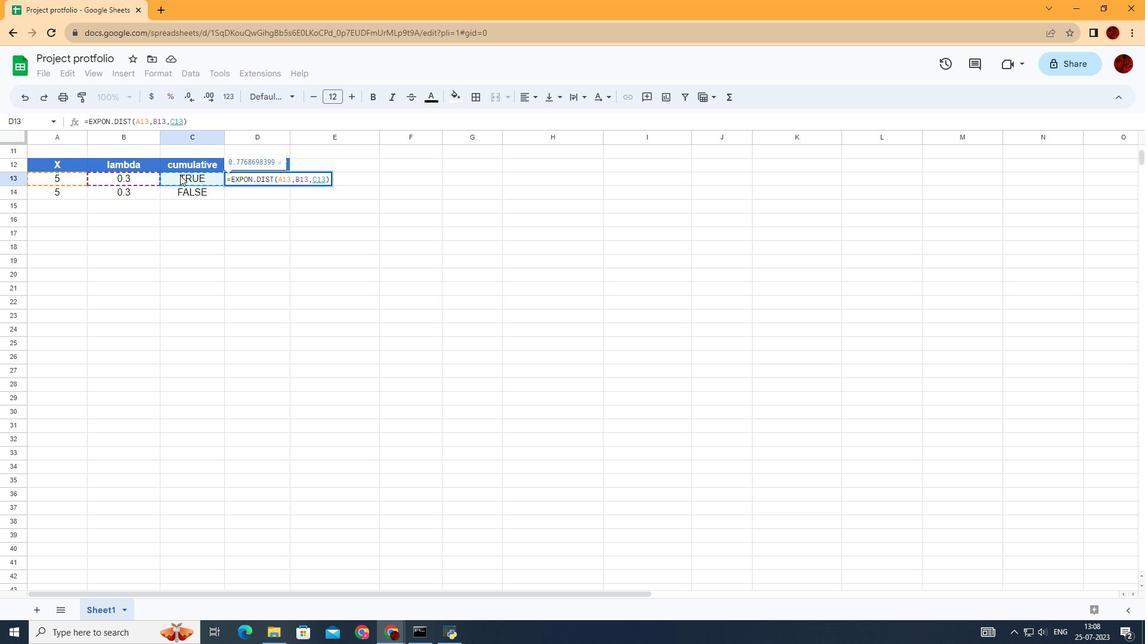 
